 Task: Start a Sprint called Sprint0000000261 in Scrum Project Project0000000087 in Jira. Start a Sprint called Sprint0000000262 in Scrum Project Project0000000088 in Jira. Start a Sprint called Sprint0000000263 in Scrum Project Project0000000088 in Jira. Start a Sprint called Sprint0000000264 in Scrum Project Project0000000088 in Jira. Create a Scrum Project Project0000000089 in Jira
Action: Mouse moved to (109, 218)
Screenshot: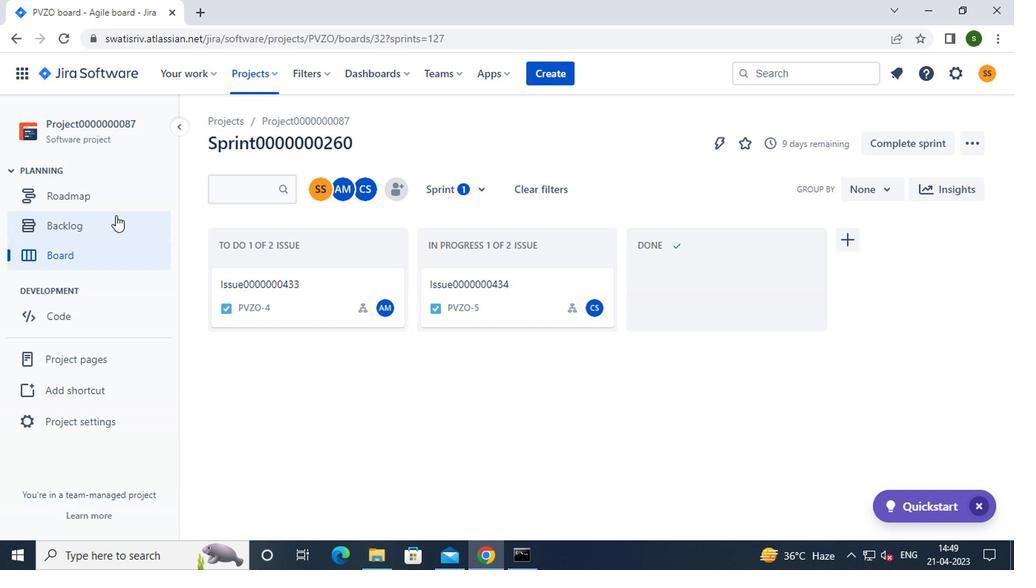 
Action: Mouse pressed left at (109, 218)
Screenshot: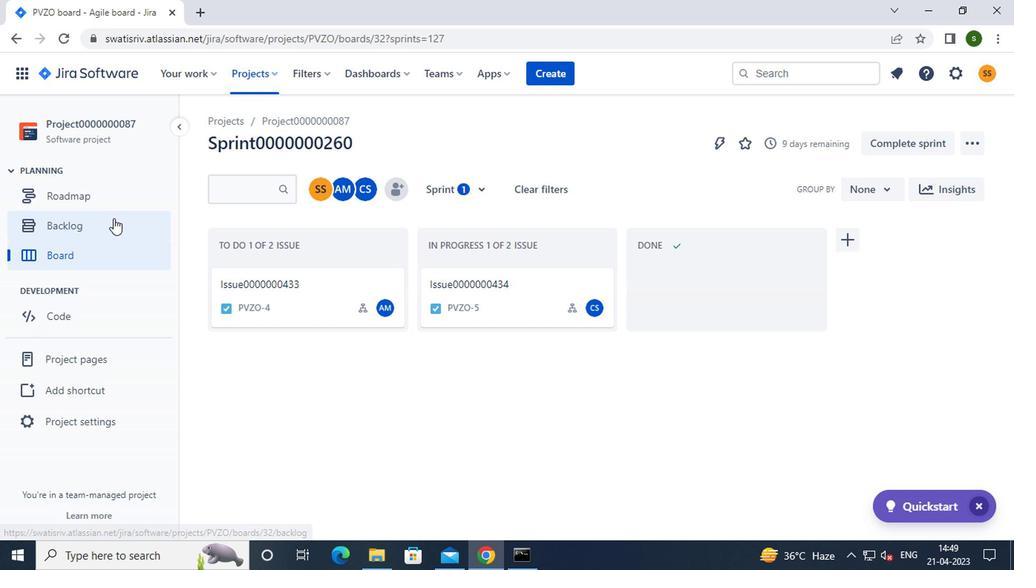 
Action: Mouse moved to (550, 339)
Screenshot: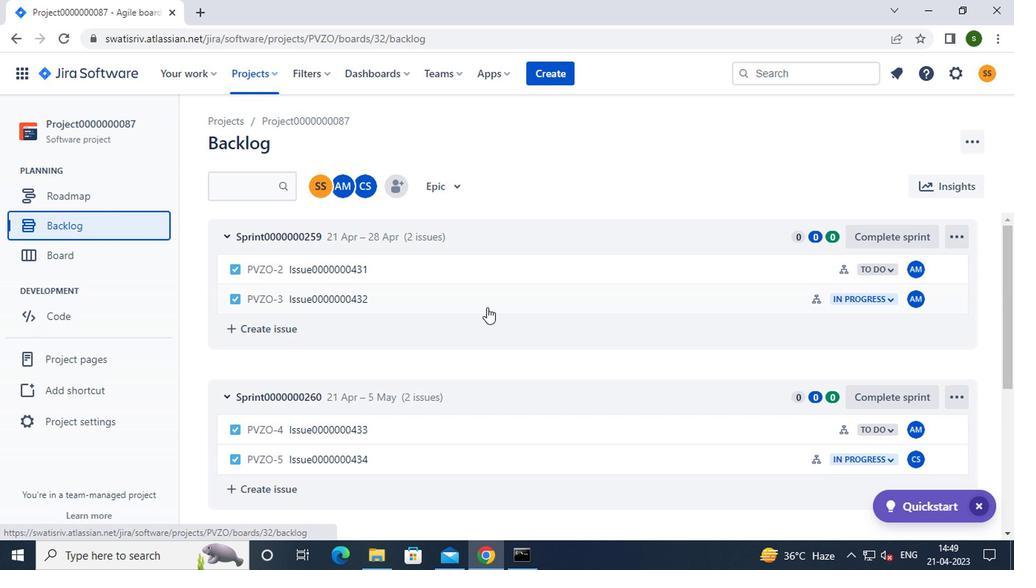 
Action: Mouse scrolled (550, 338) with delta (0, 0)
Screenshot: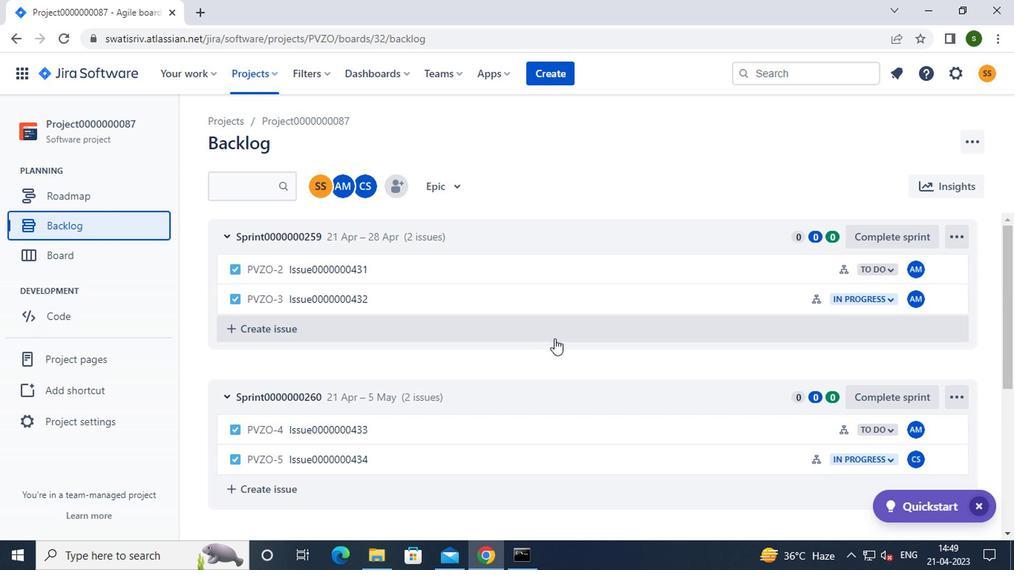 
Action: Mouse scrolled (550, 338) with delta (0, 0)
Screenshot: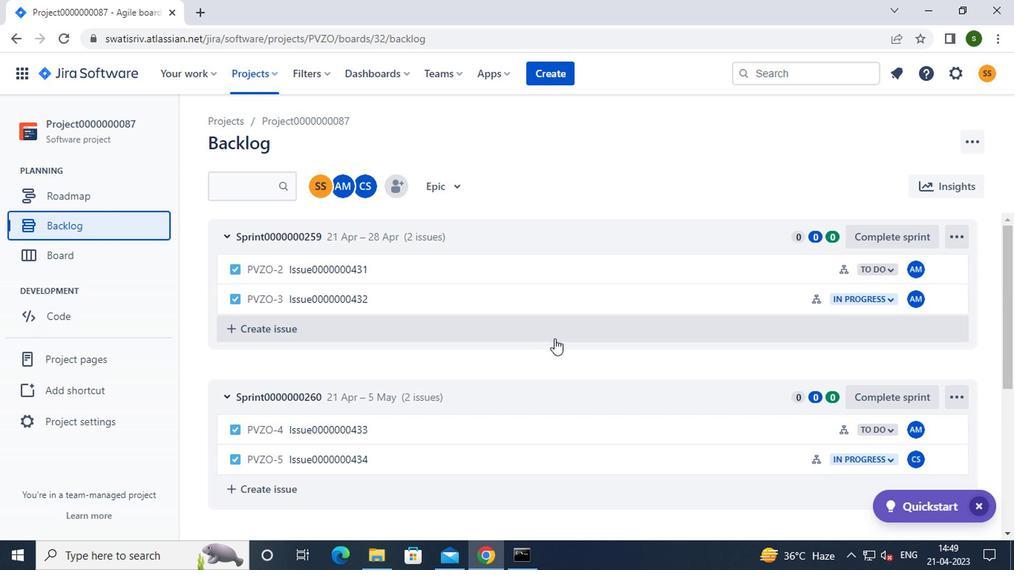 
Action: Mouse scrolled (550, 338) with delta (0, 0)
Screenshot: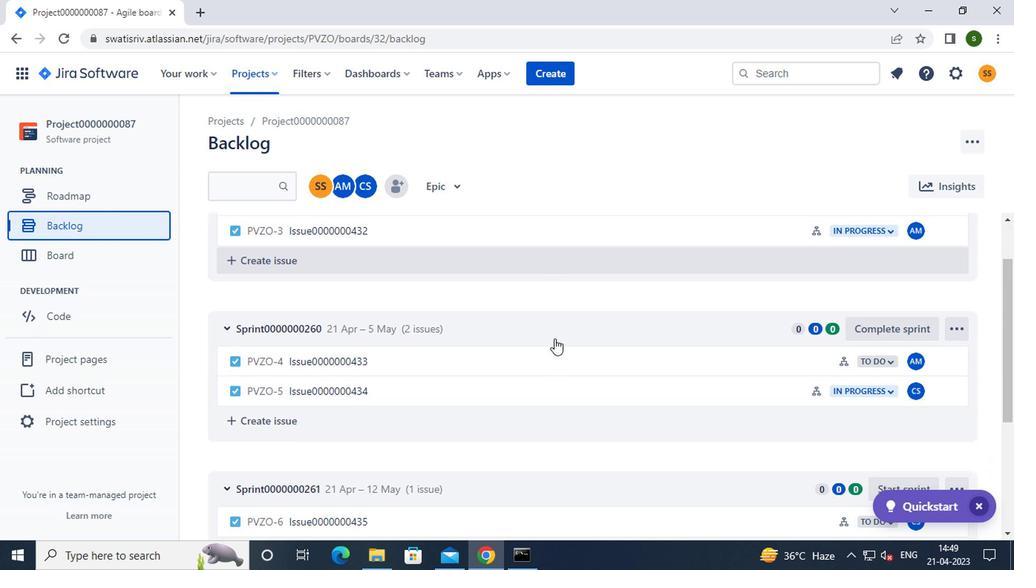 
Action: Mouse moved to (905, 339)
Screenshot: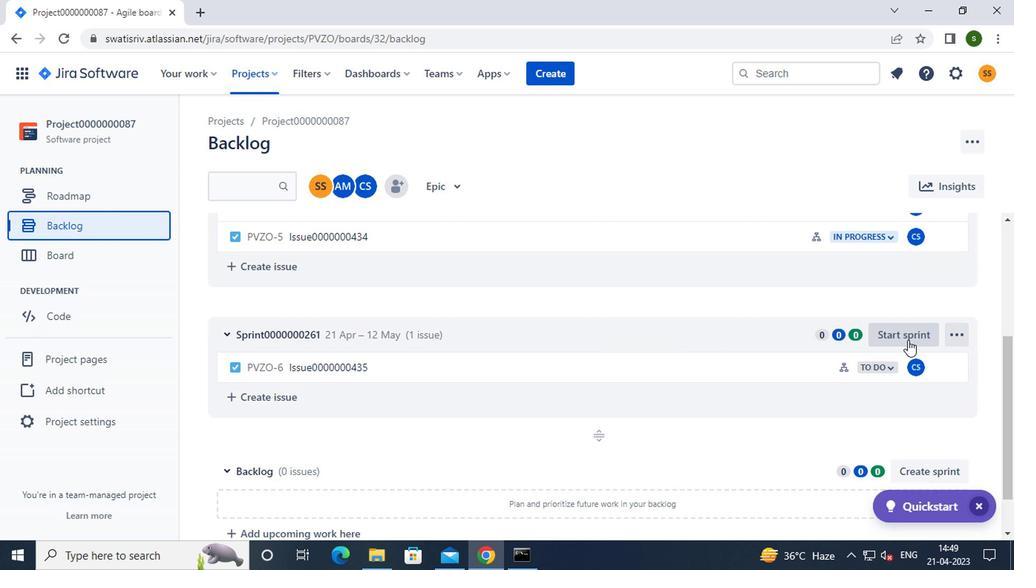 
Action: Mouse pressed left at (905, 339)
Screenshot: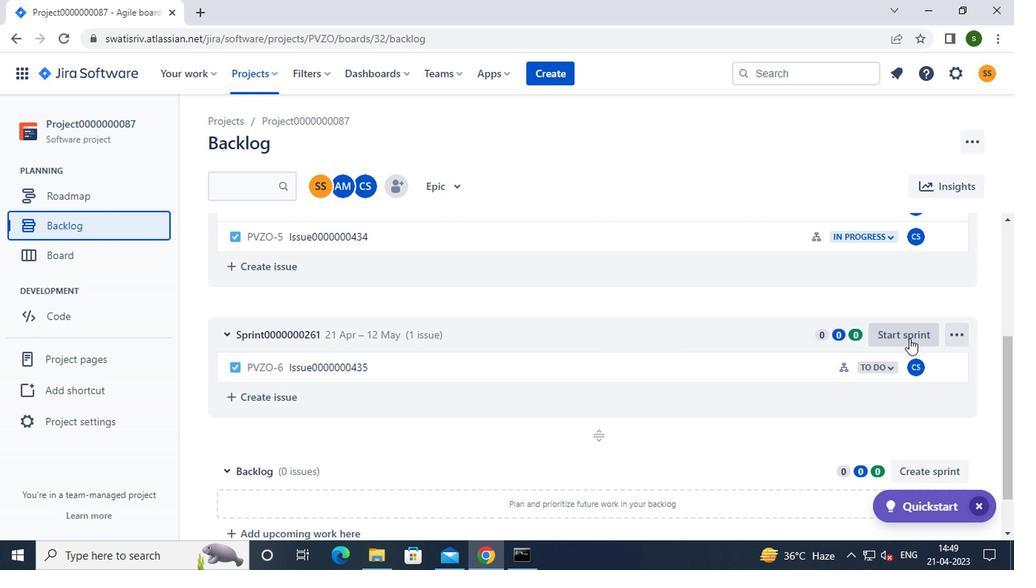 
Action: Mouse moved to (623, 400)
Screenshot: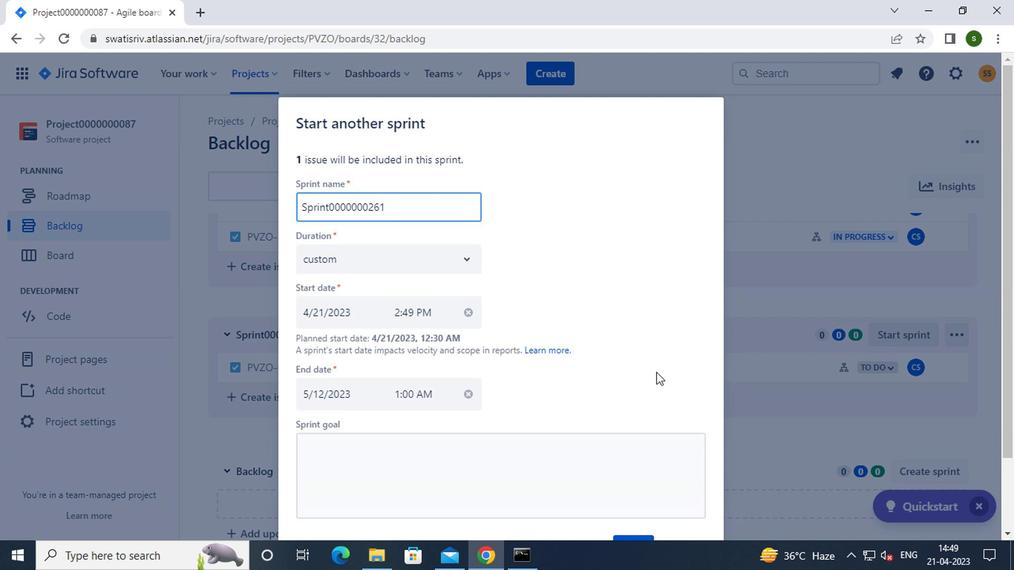 
Action: Mouse scrolled (623, 399) with delta (0, -1)
Screenshot: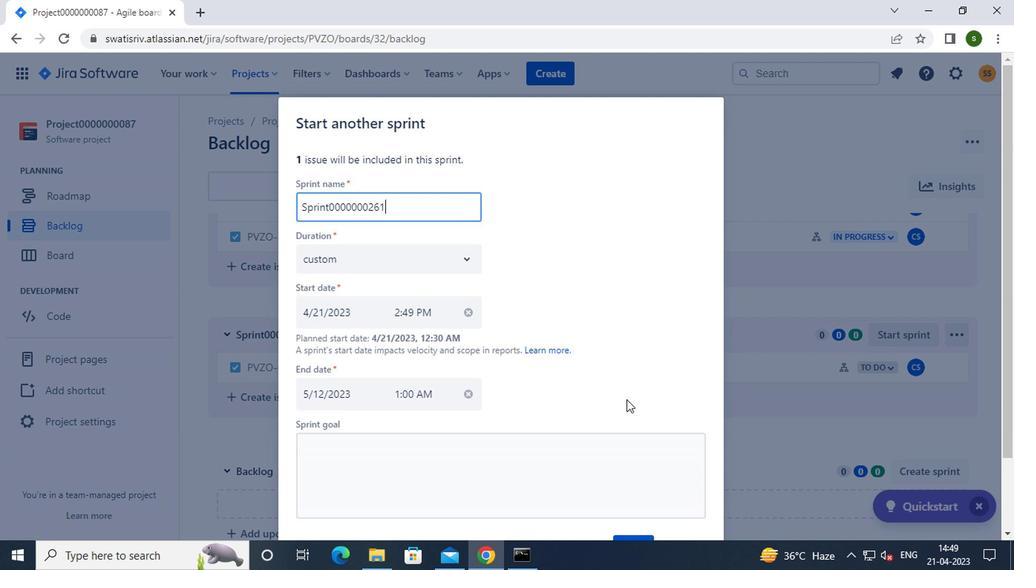 
Action: Mouse scrolled (623, 399) with delta (0, -1)
Screenshot: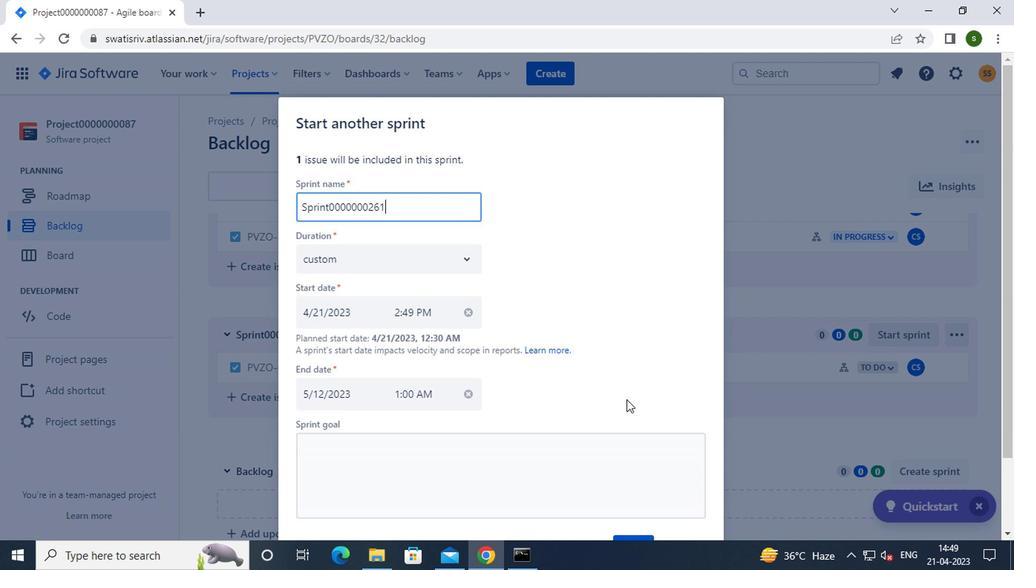 
Action: Mouse moved to (625, 457)
Screenshot: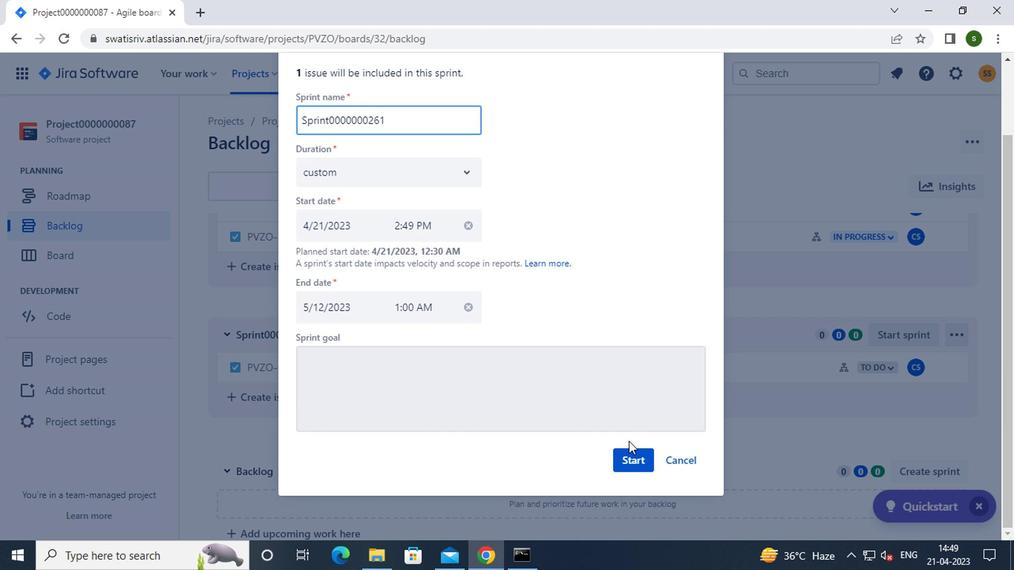 
Action: Mouse pressed left at (625, 457)
Screenshot: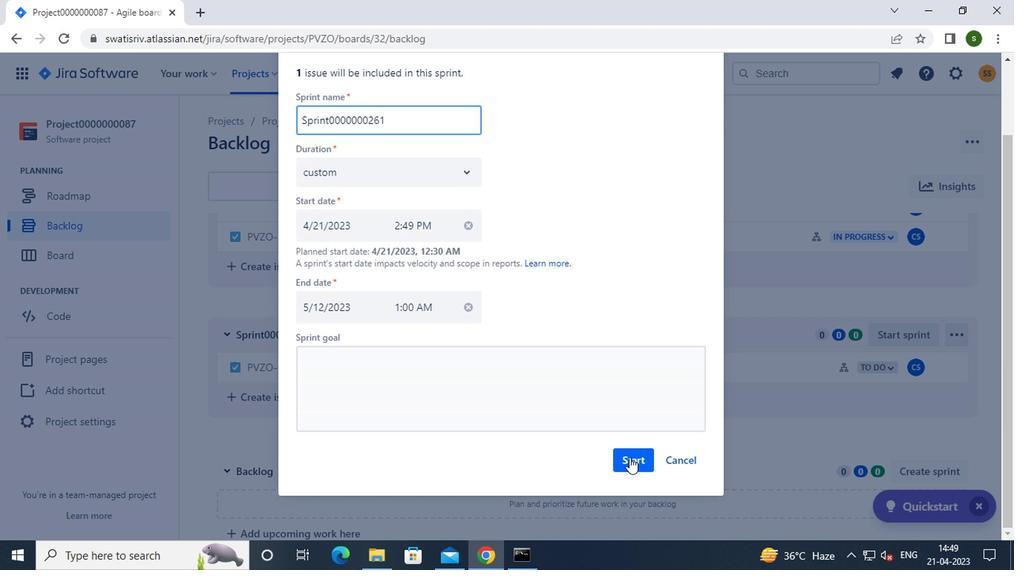 
Action: Mouse moved to (256, 79)
Screenshot: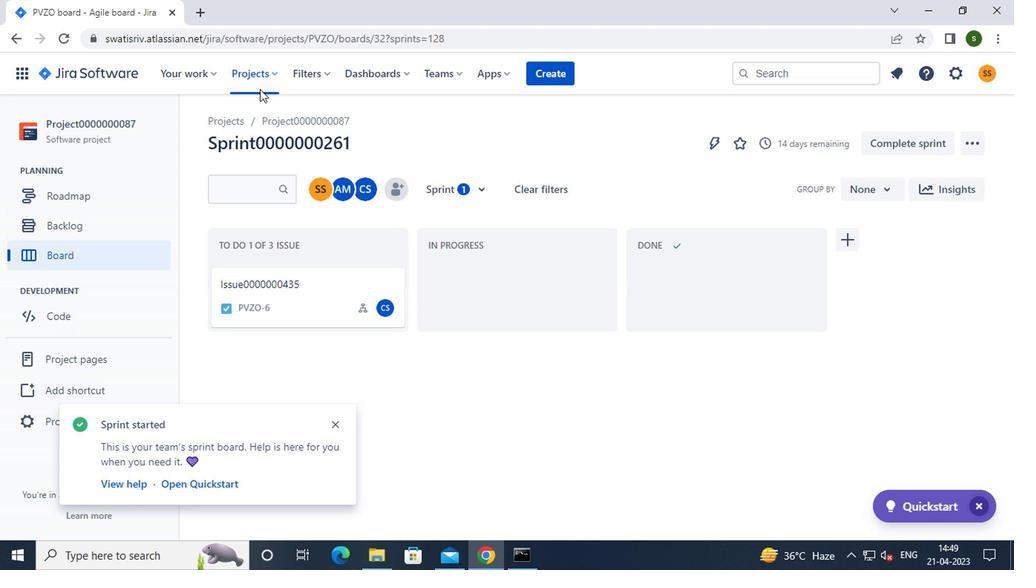 
Action: Mouse pressed left at (256, 79)
Screenshot: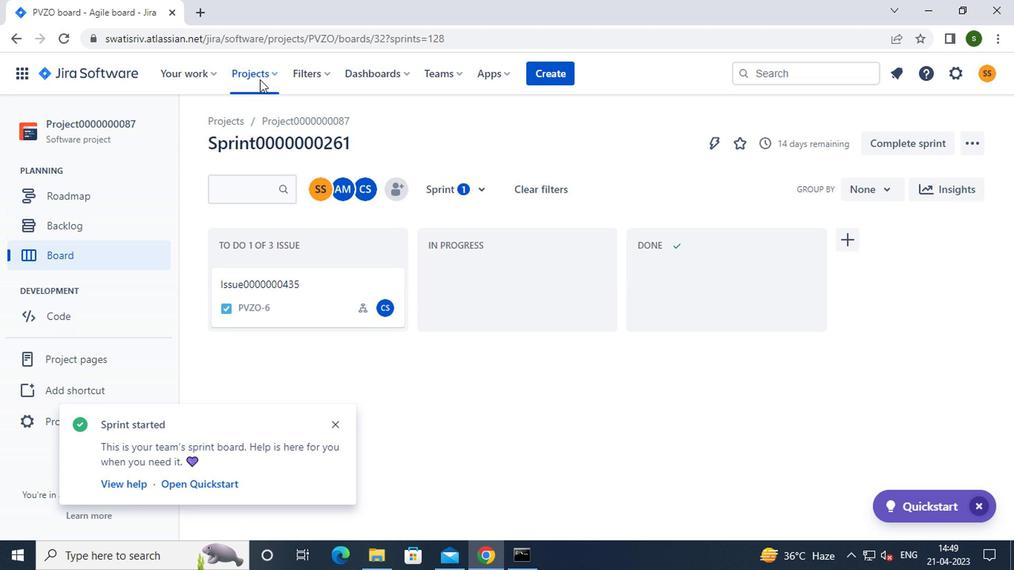 
Action: Mouse moved to (324, 183)
Screenshot: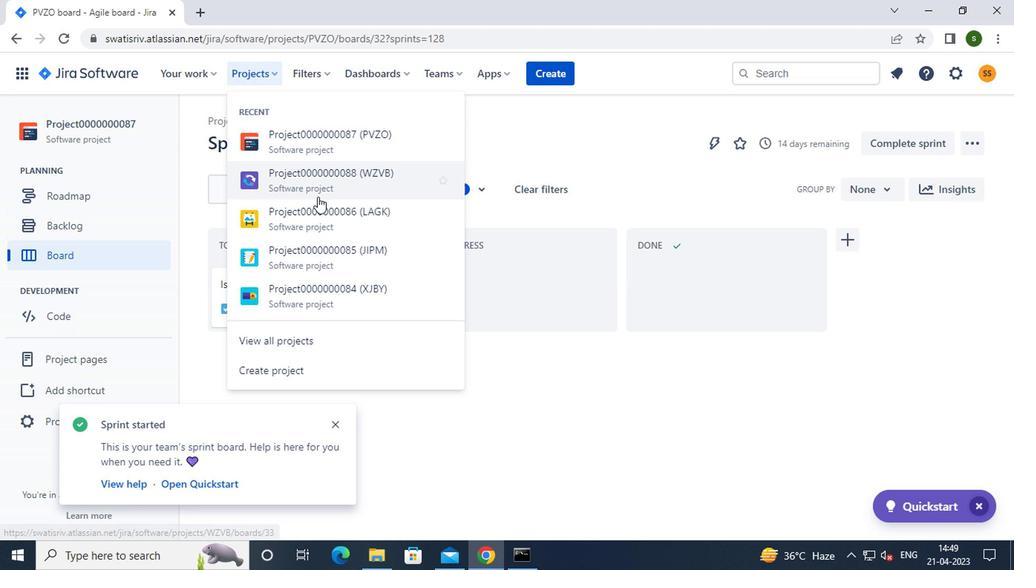 
Action: Mouse pressed left at (324, 183)
Screenshot: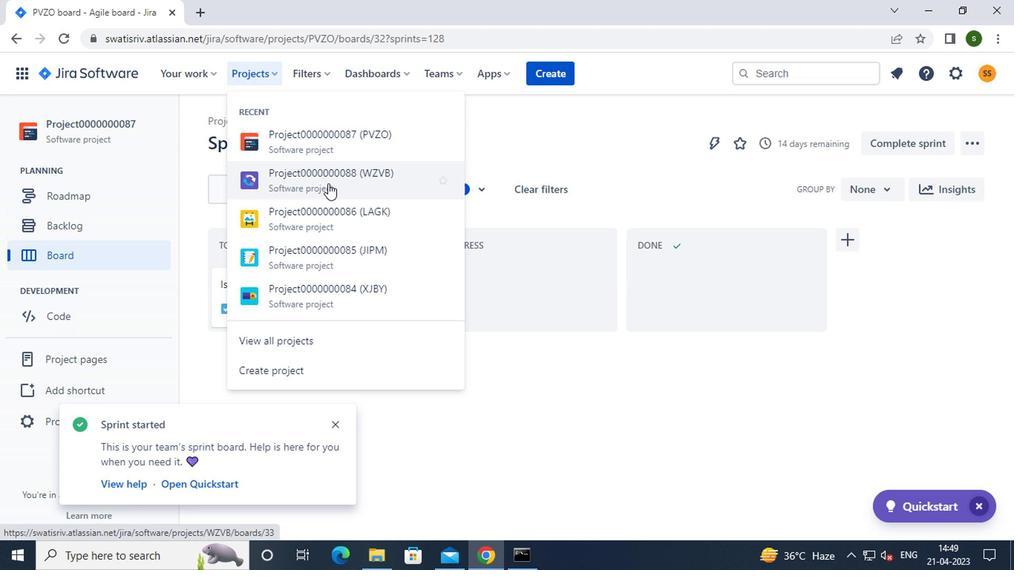 
Action: Mouse moved to (109, 226)
Screenshot: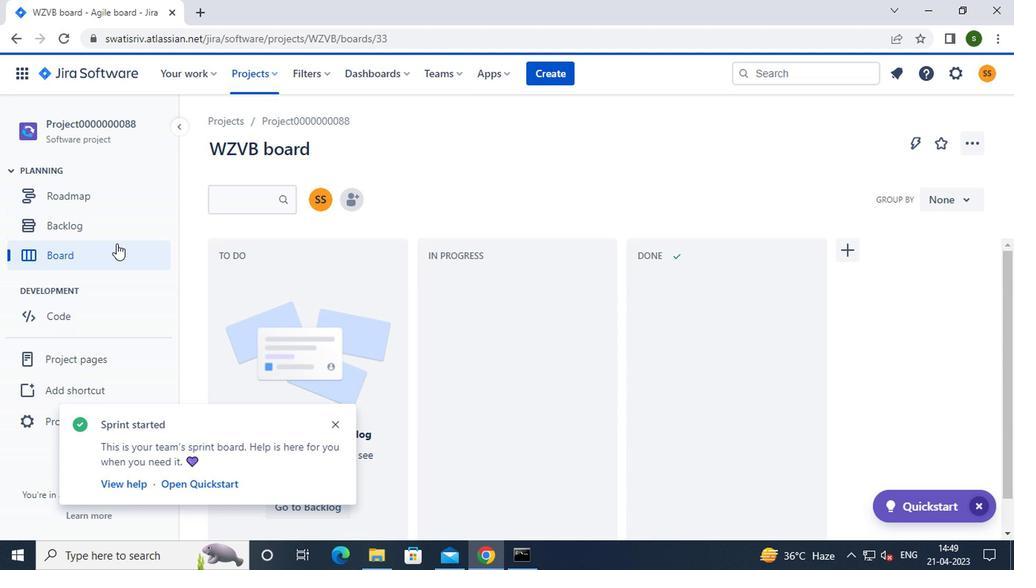 
Action: Mouse pressed left at (109, 226)
Screenshot: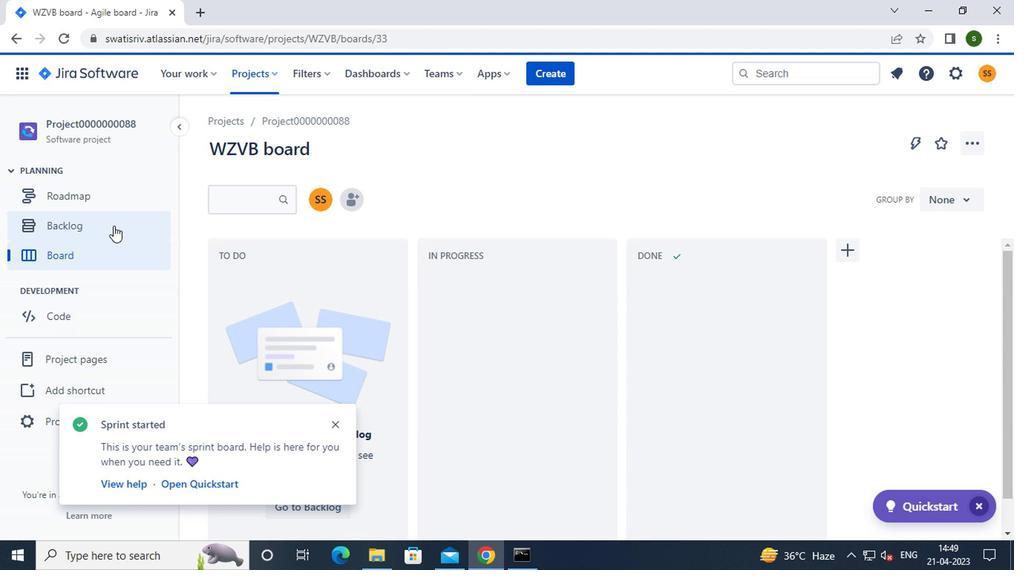 
Action: Mouse moved to (898, 235)
Screenshot: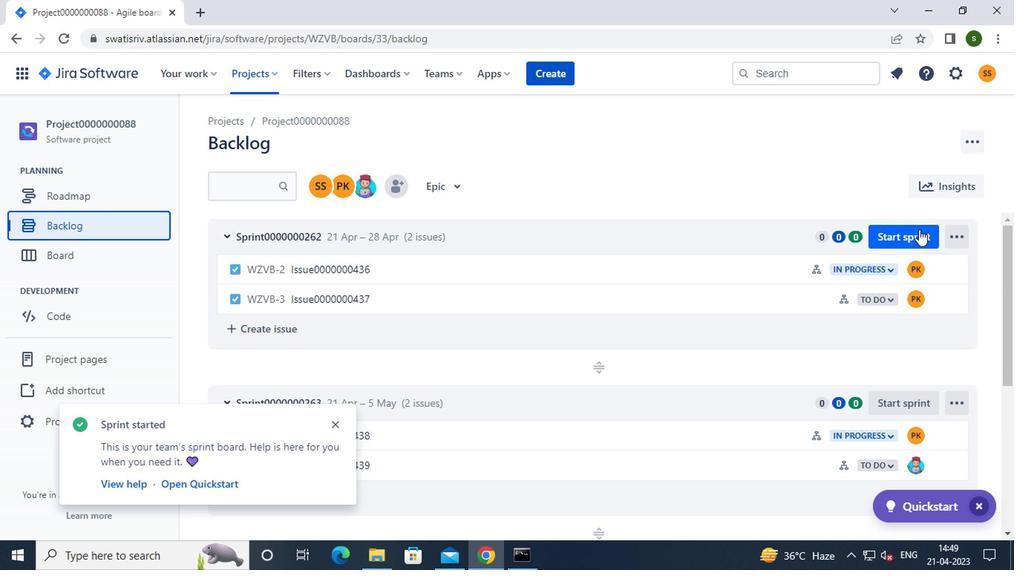 
Action: Mouse pressed left at (898, 235)
Screenshot: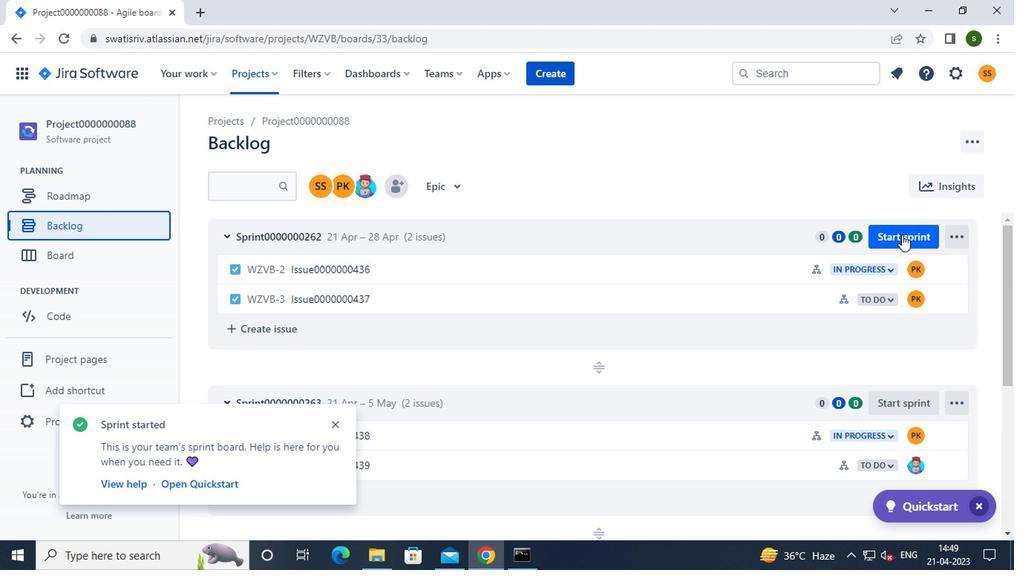 
Action: Mouse moved to (552, 350)
Screenshot: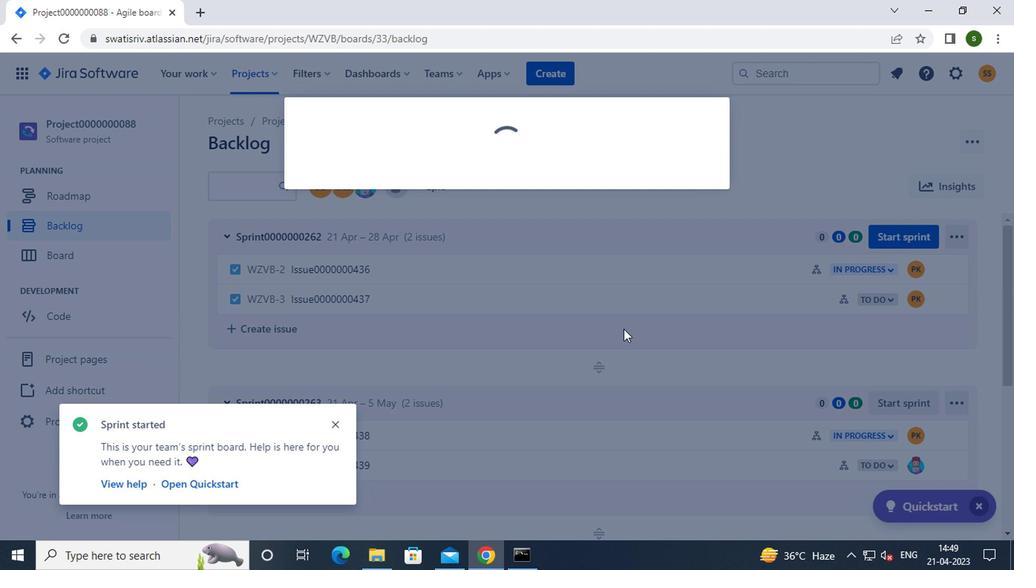 
Action: Mouse scrolled (552, 349) with delta (0, 0)
Screenshot: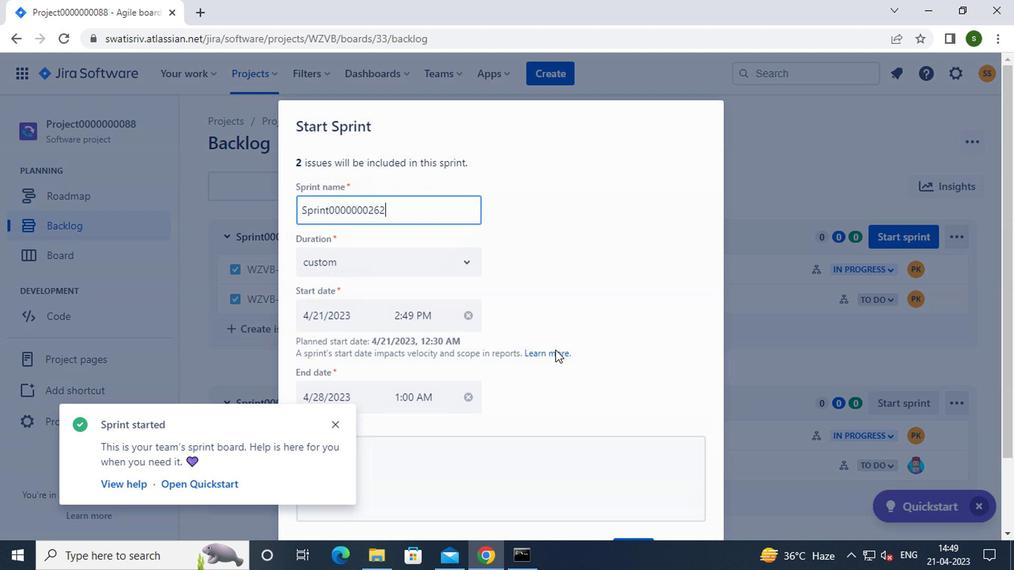 
Action: Mouse scrolled (552, 349) with delta (0, 0)
Screenshot: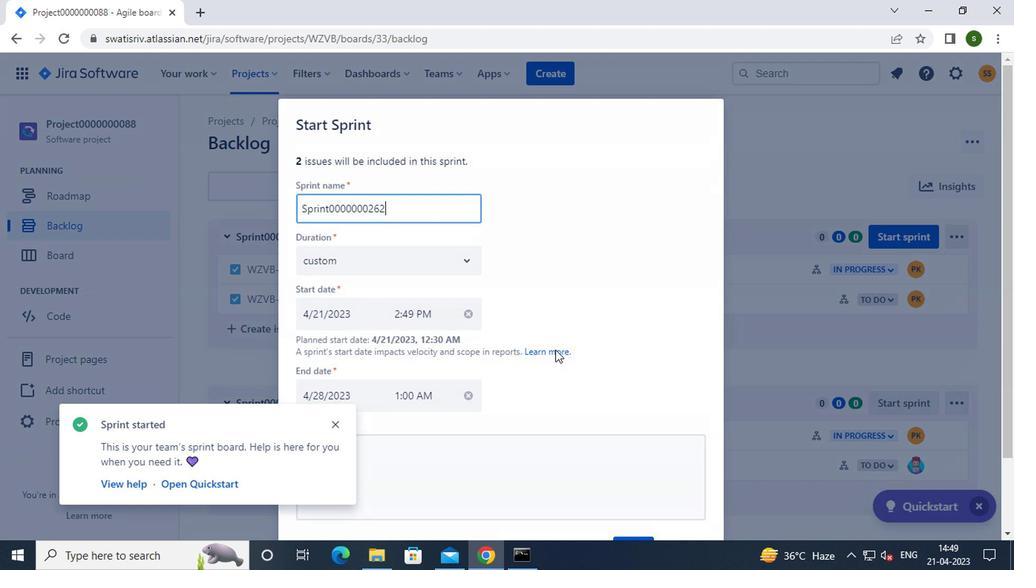 
Action: Mouse scrolled (552, 349) with delta (0, 0)
Screenshot: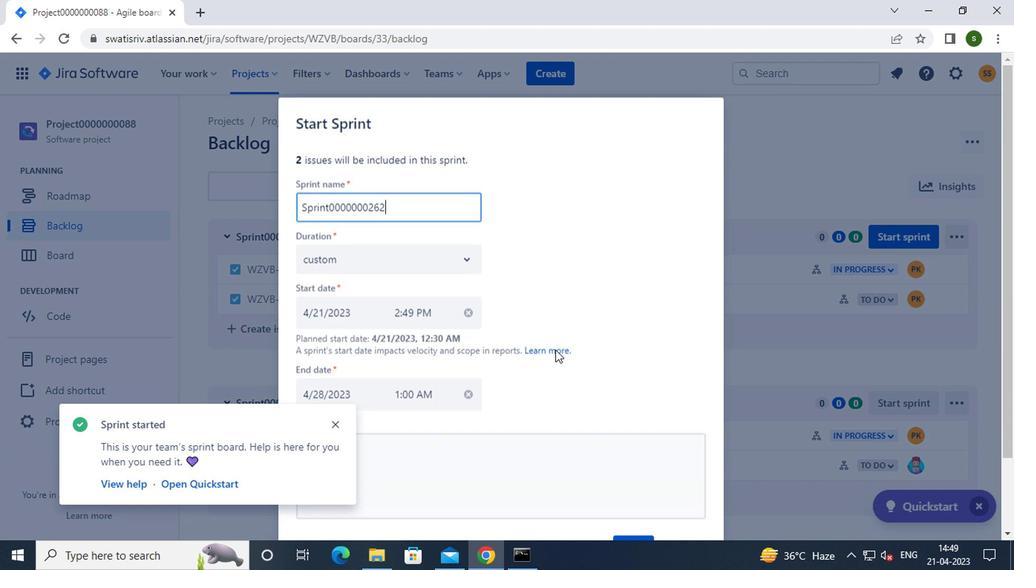 
Action: Mouse scrolled (552, 349) with delta (0, 0)
Screenshot: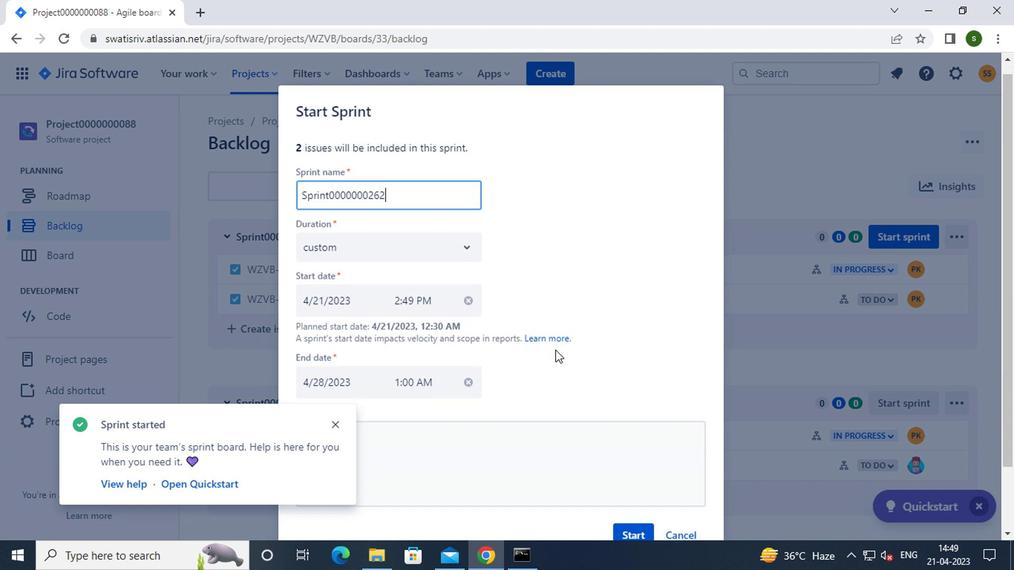
Action: Mouse moved to (623, 463)
Screenshot: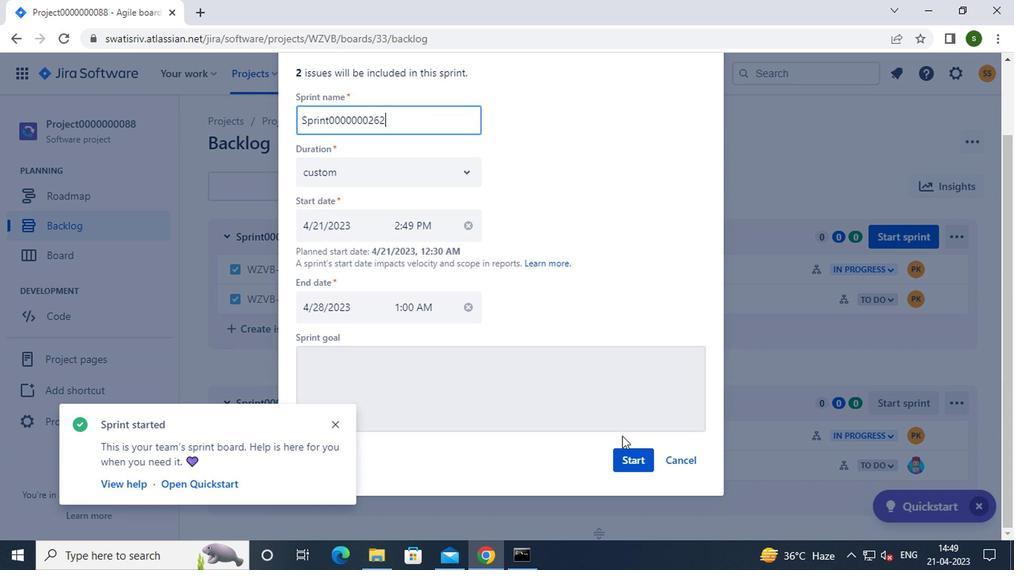 
Action: Mouse pressed left at (623, 463)
Screenshot: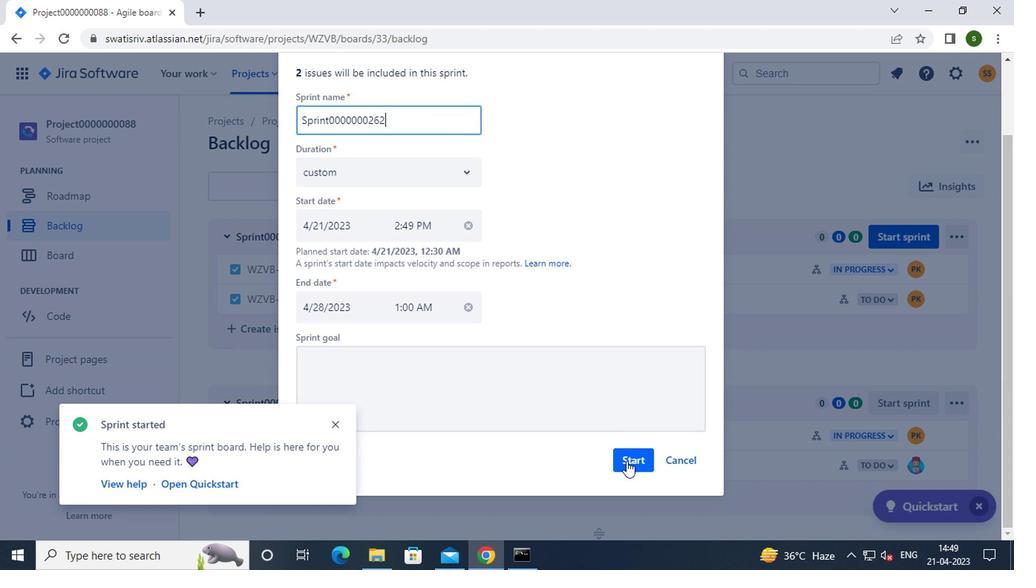 
Action: Mouse moved to (66, 225)
Screenshot: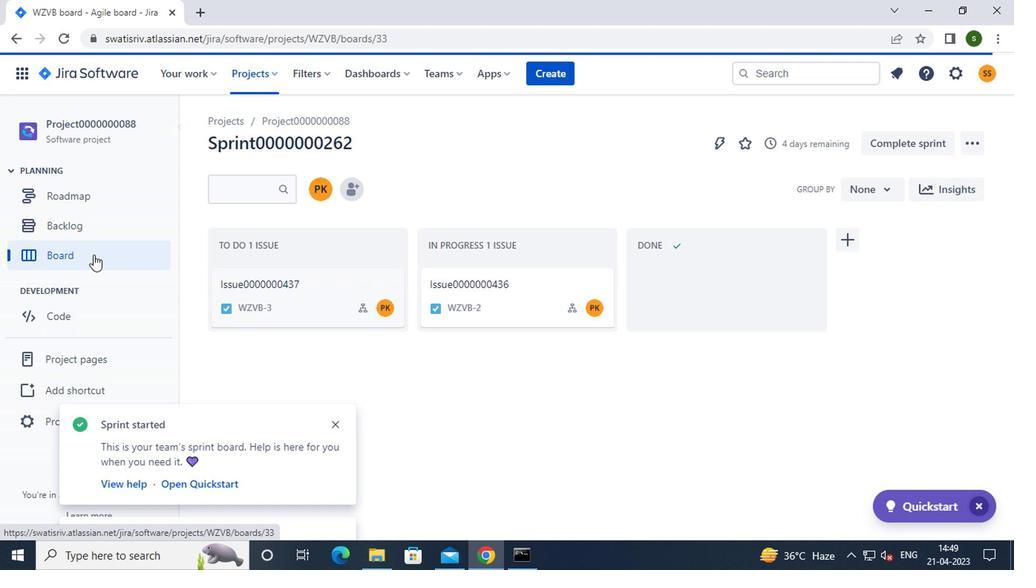 
Action: Mouse pressed left at (66, 225)
Screenshot: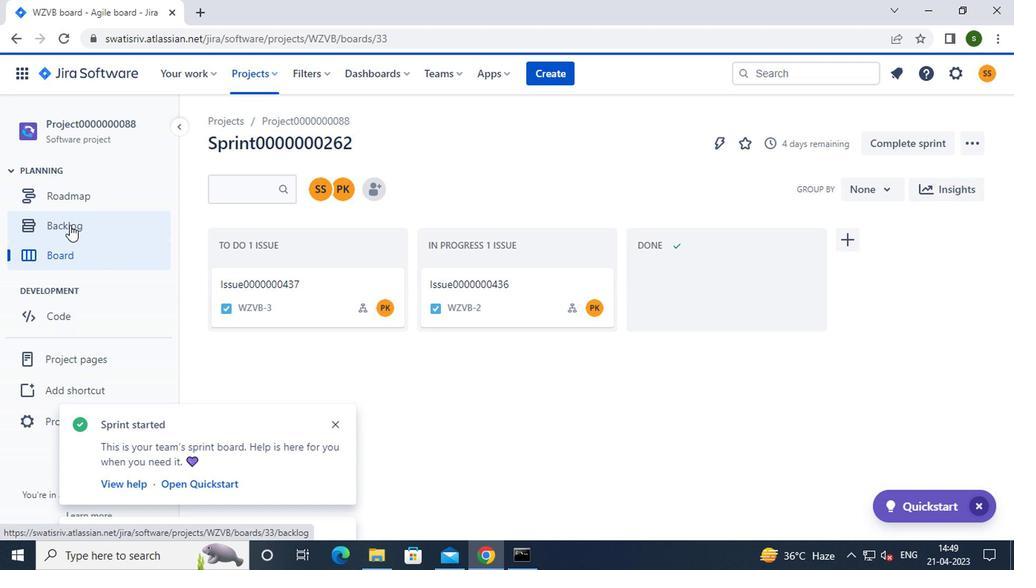 
Action: Mouse moved to (594, 298)
Screenshot: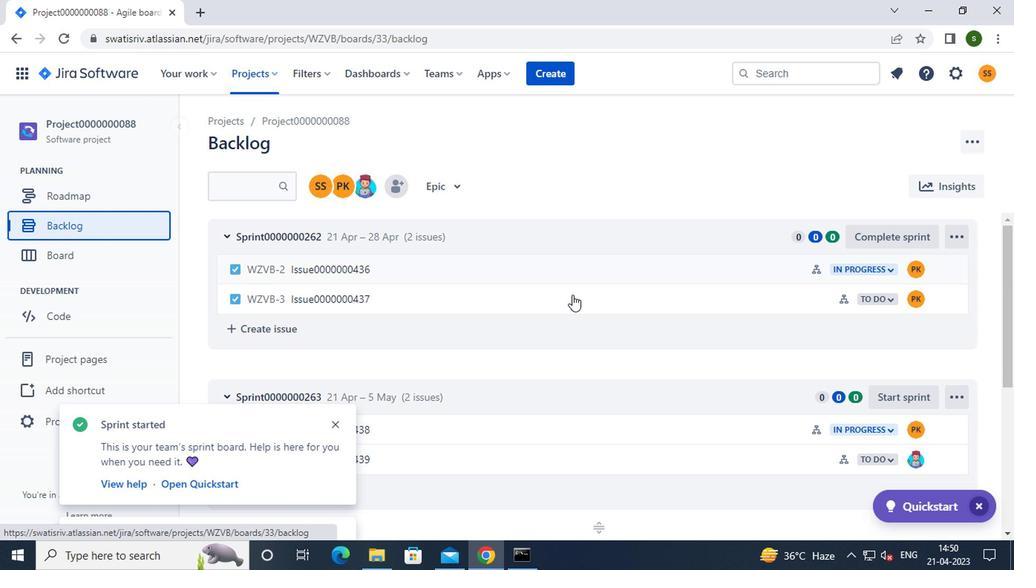 
Action: Mouse scrolled (594, 297) with delta (0, -1)
Screenshot: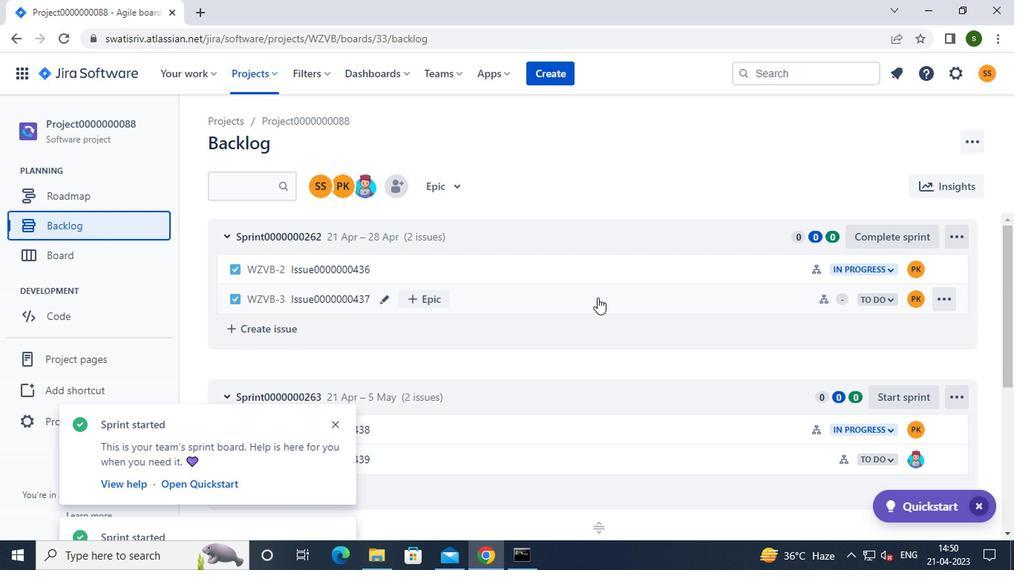 
Action: Mouse moved to (880, 322)
Screenshot: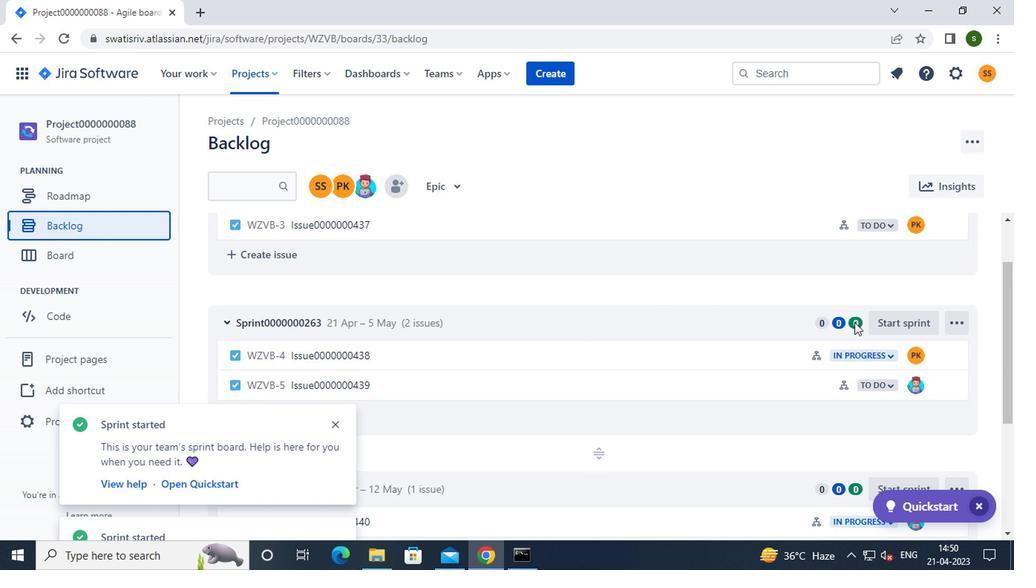 
Action: Mouse pressed left at (880, 322)
Screenshot: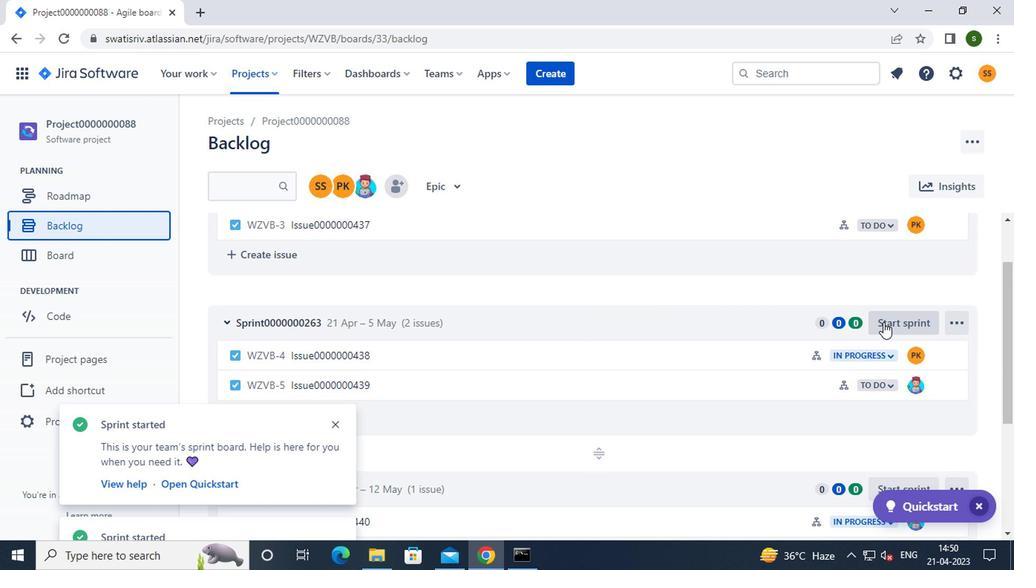 
Action: Mouse moved to (572, 393)
Screenshot: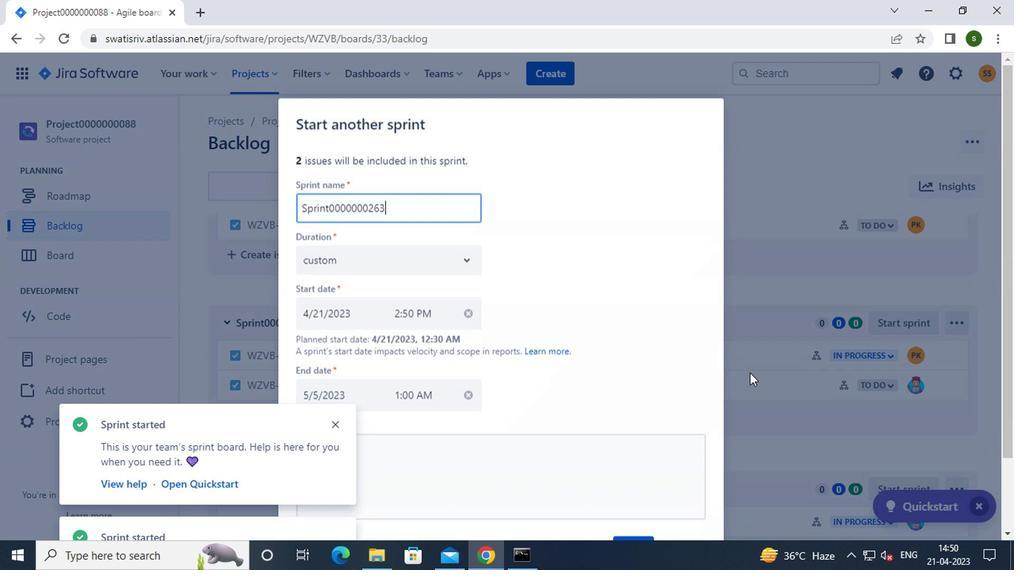 
Action: Mouse scrolled (572, 393) with delta (0, 0)
Screenshot: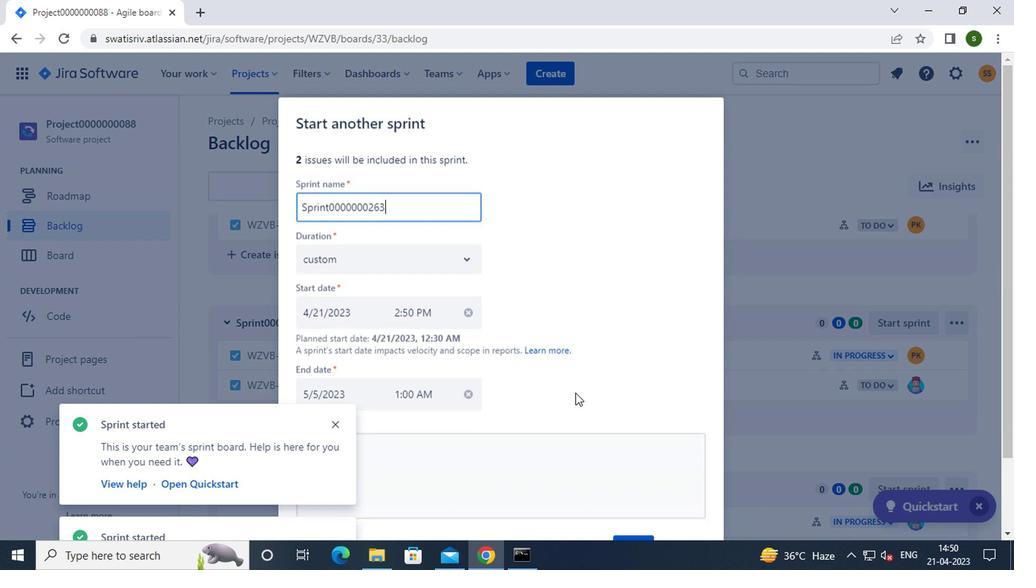 
Action: Mouse scrolled (572, 393) with delta (0, 0)
Screenshot: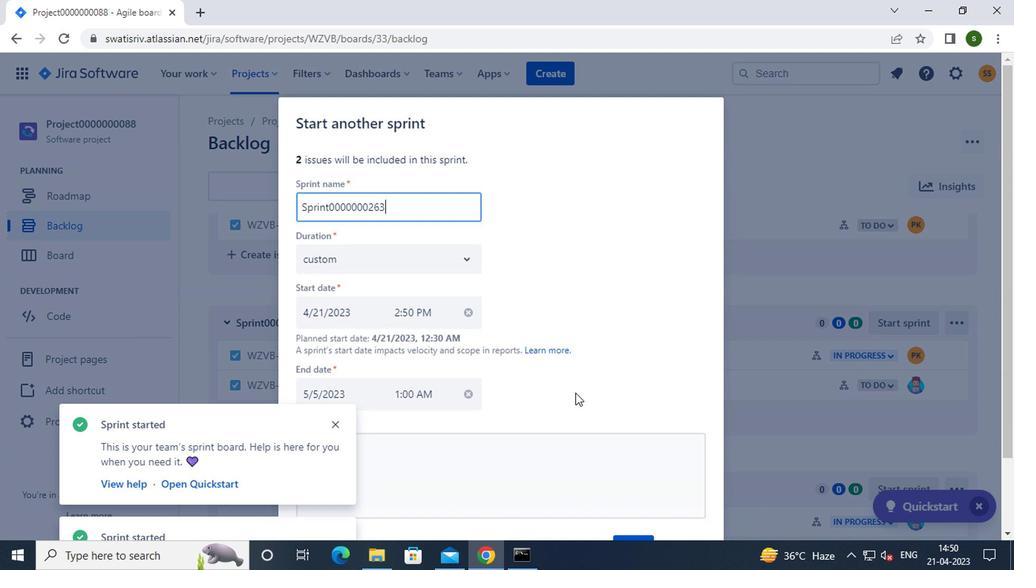 
Action: Mouse moved to (620, 452)
Screenshot: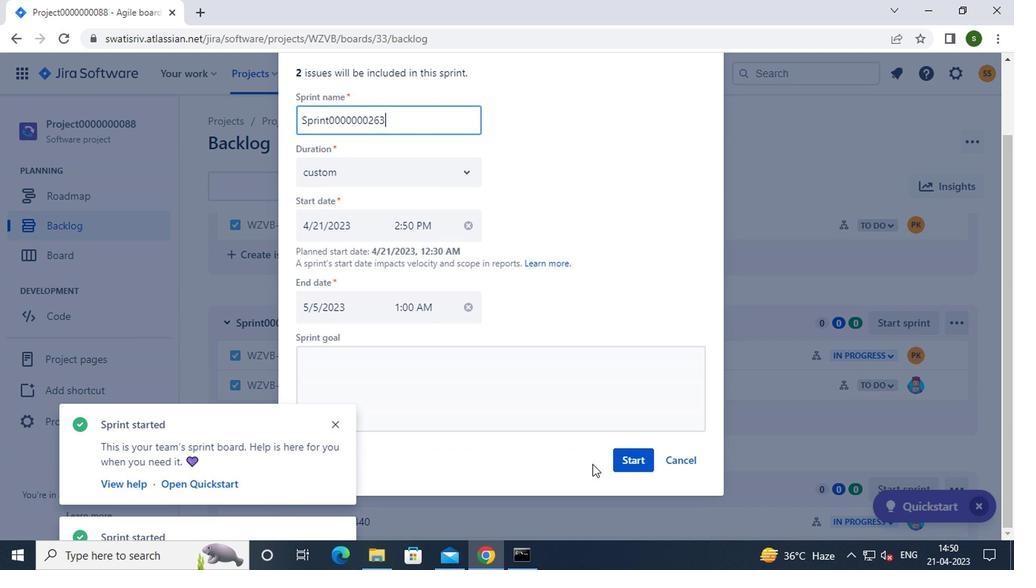 
Action: Mouse pressed left at (620, 452)
Screenshot: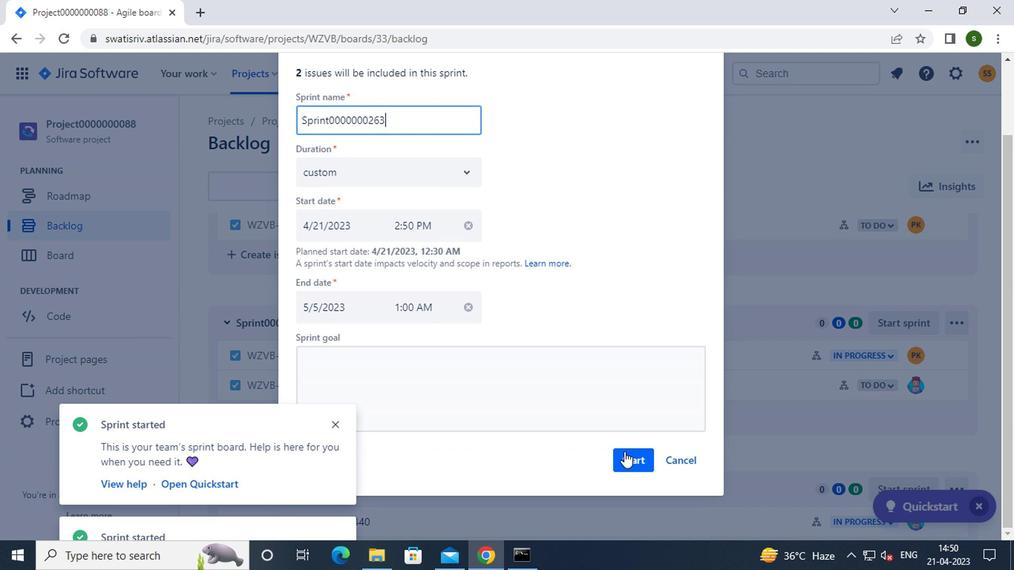 
Action: Mouse moved to (82, 230)
Screenshot: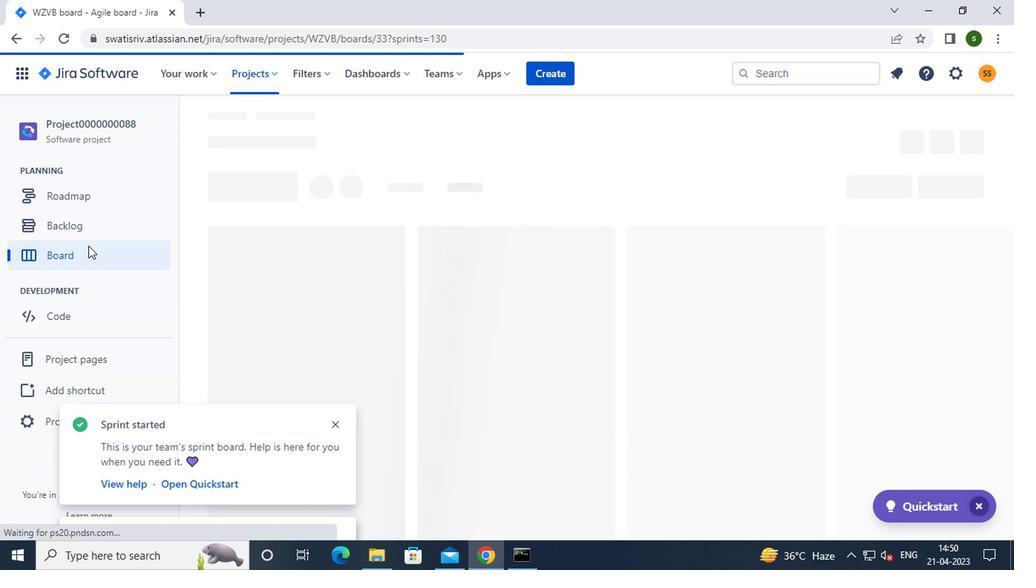 
Action: Mouse pressed left at (82, 230)
Screenshot: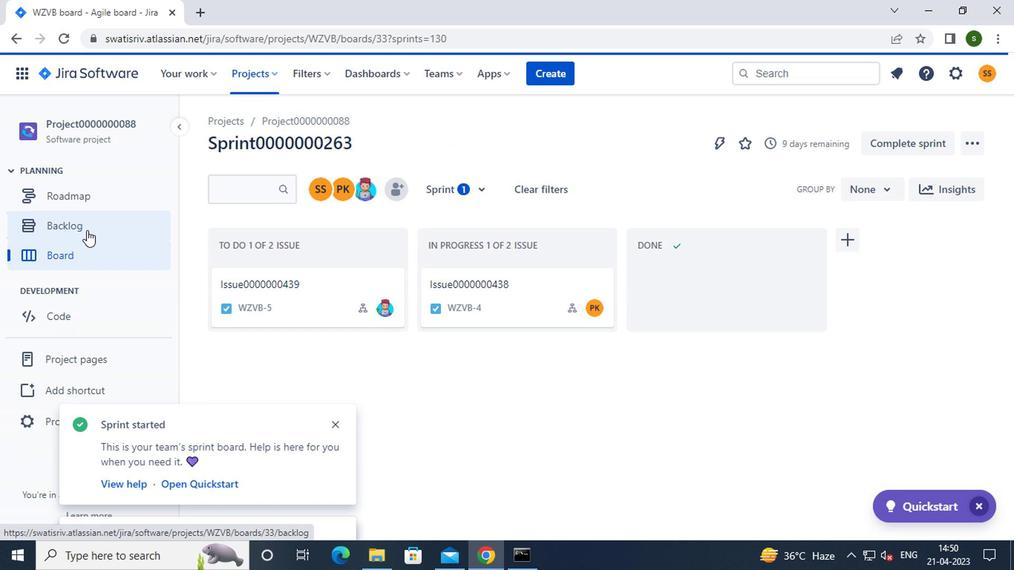 
Action: Mouse moved to (632, 307)
Screenshot: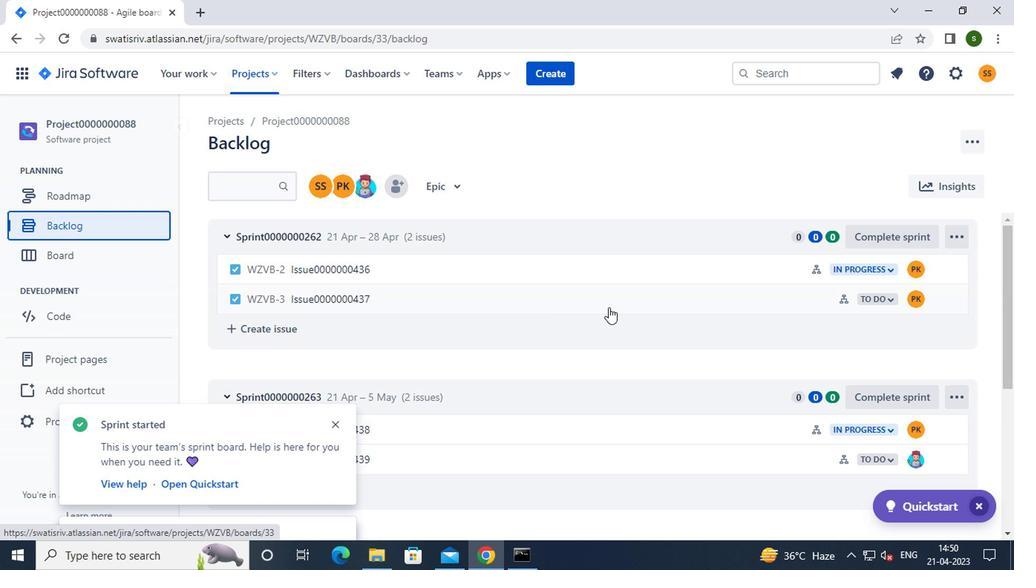 
Action: Mouse scrolled (632, 307) with delta (0, 0)
Screenshot: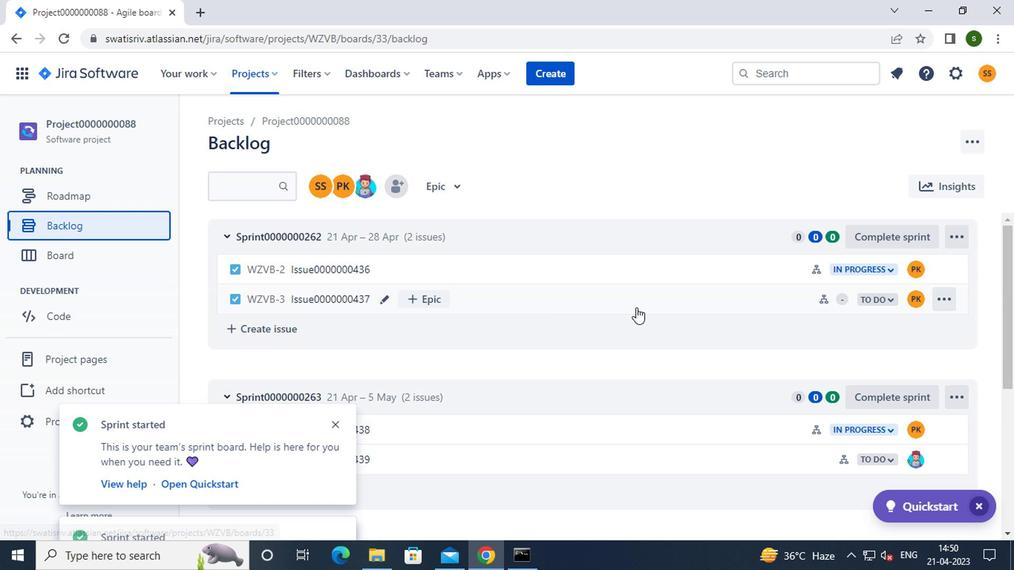 
Action: Mouse scrolled (632, 307) with delta (0, 0)
Screenshot: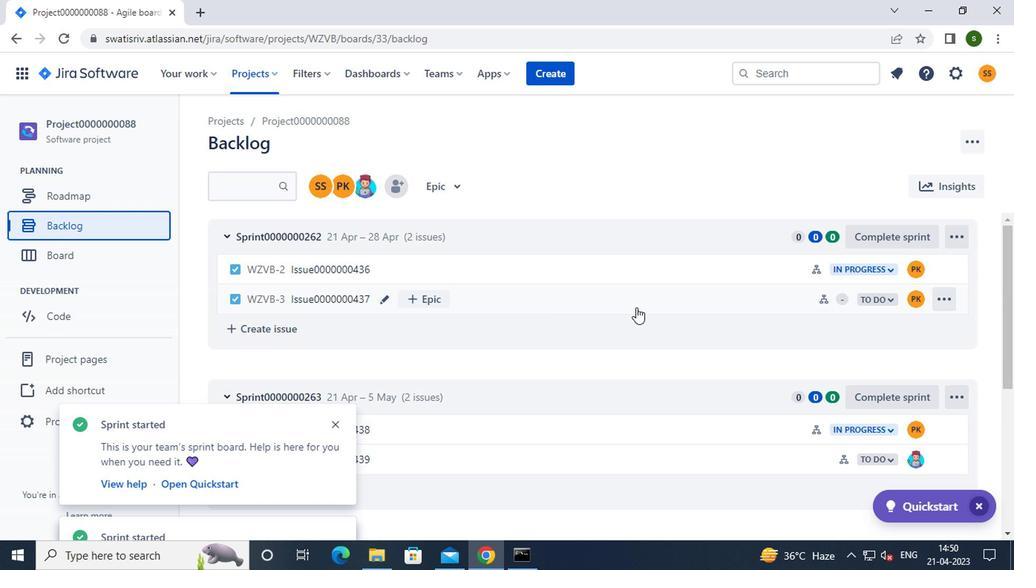 
Action: Mouse scrolled (632, 307) with delta (0, 0)
Screenshot: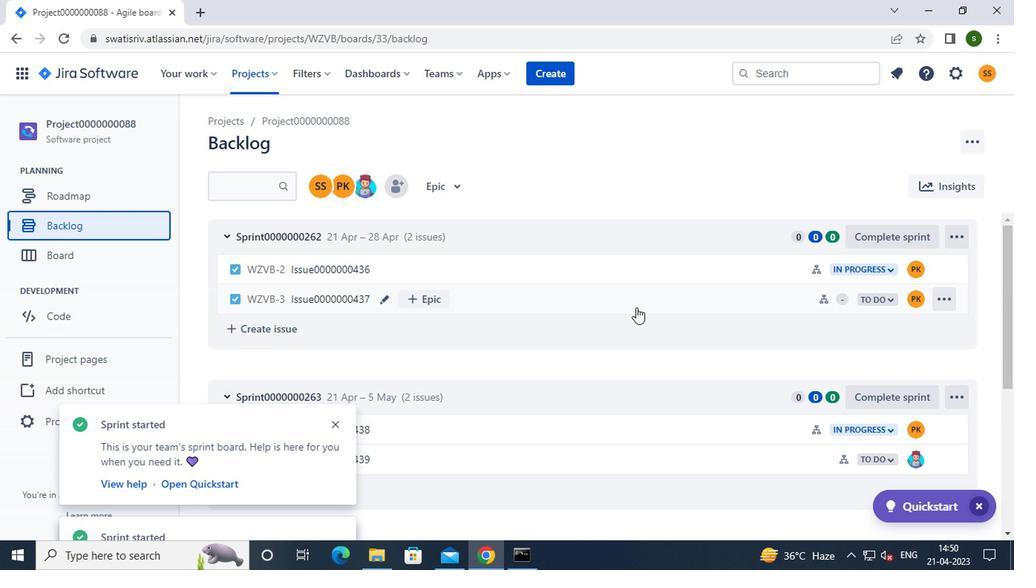 
Action: Mouse moved to (900, 337)
Screenshot: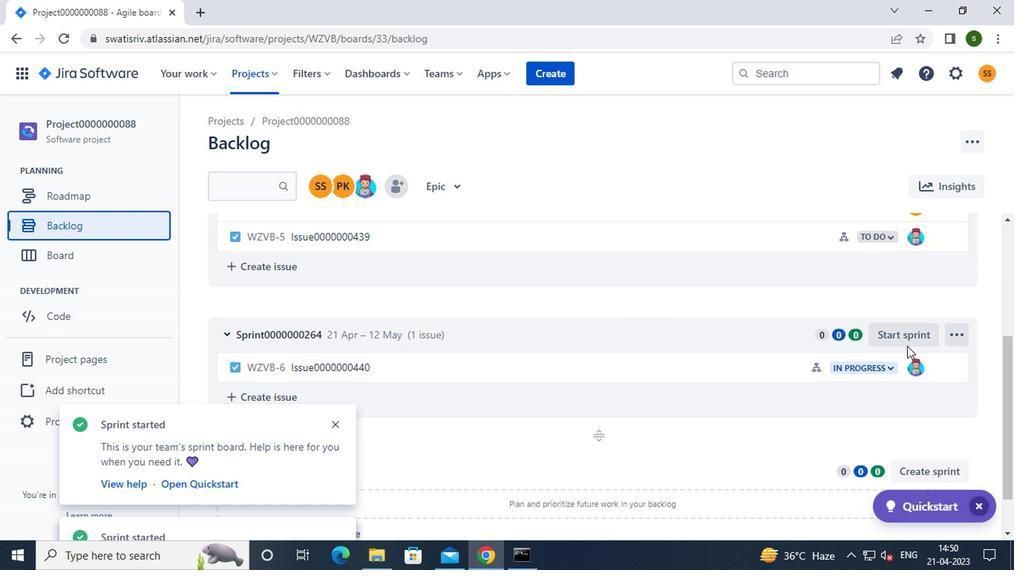 
Action: Mouse pressed left at (900, 337)
Screenshot: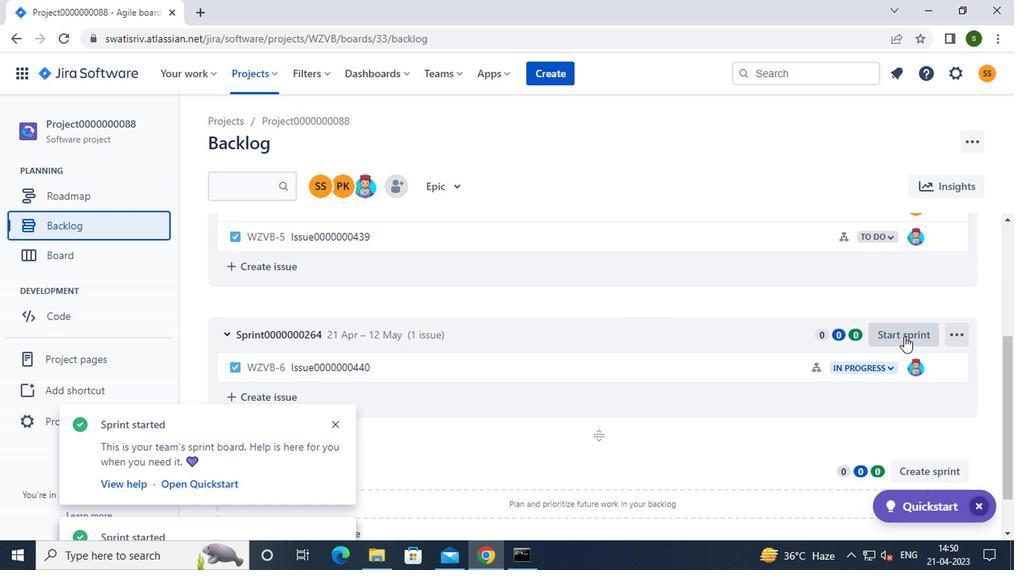 
Action: Mouse moved to (598, 340)
Screenshot: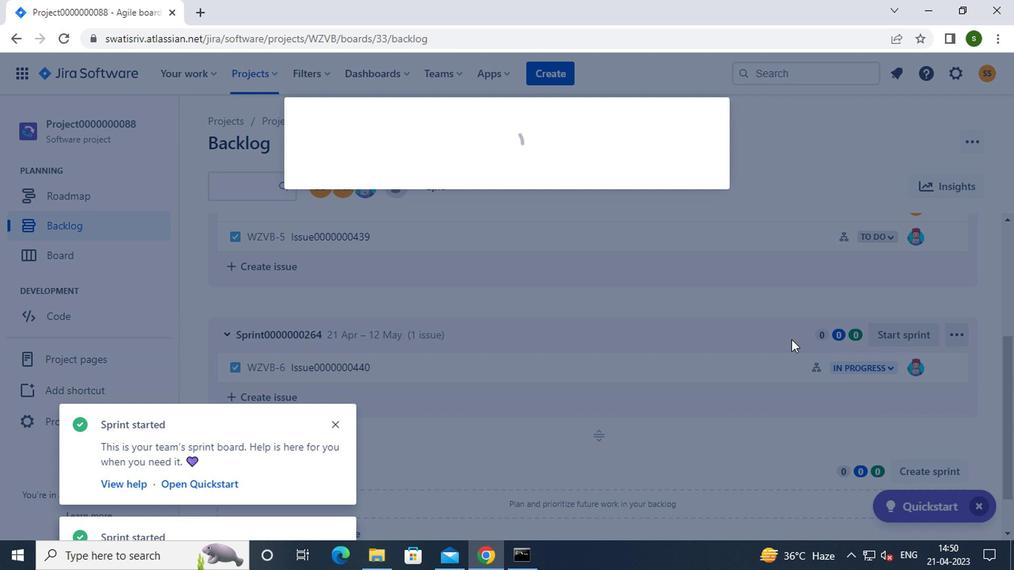 
Action: Mouse scrolled (598, 339) with delta (0, -1)
Screenshot: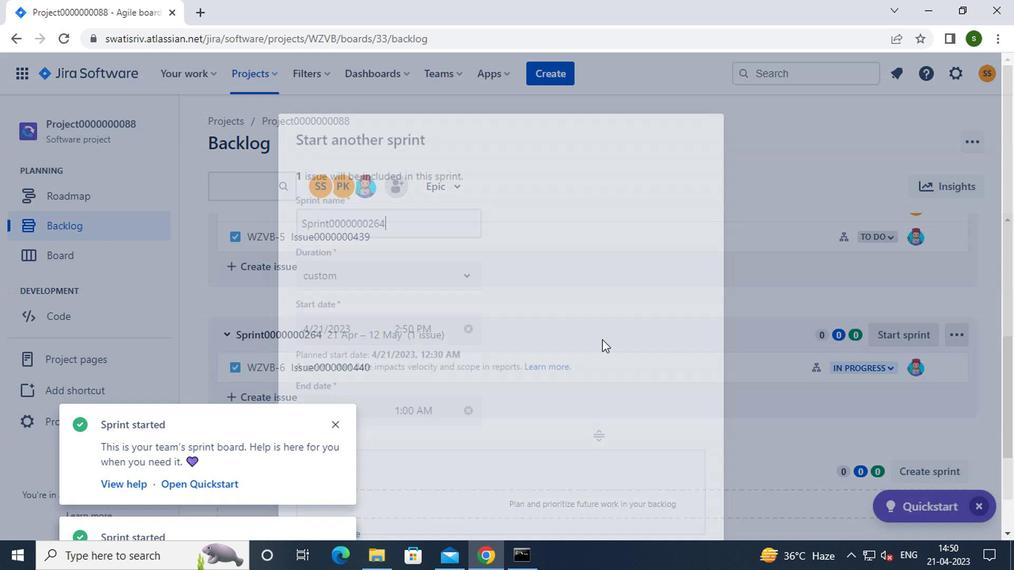 
Action: Mouse scrolled (598, 339) with delta (0, -1)
Screenshot: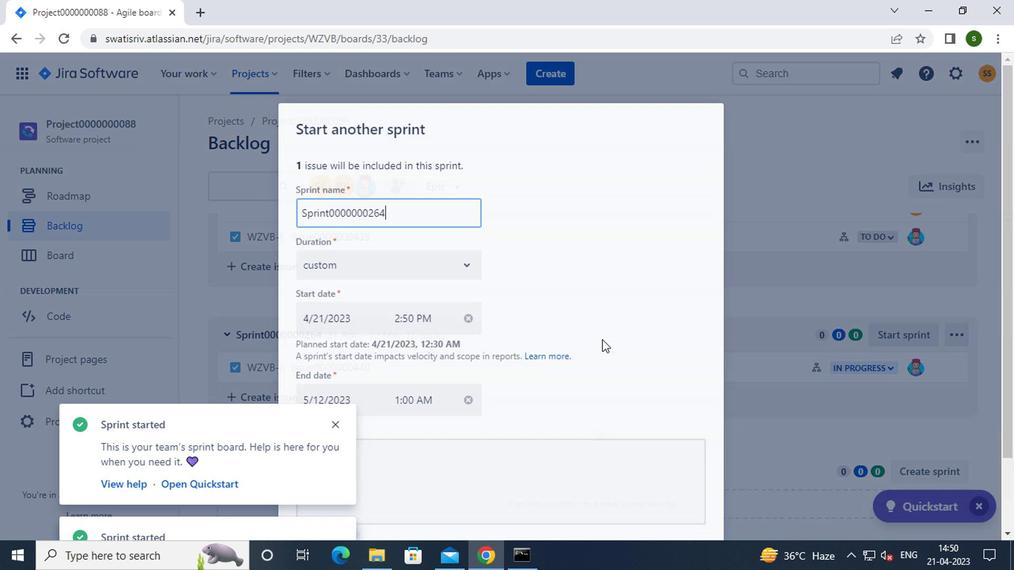 
Action: Mouse scrolled (598, 339) with delta (0, -1)
Screenshot: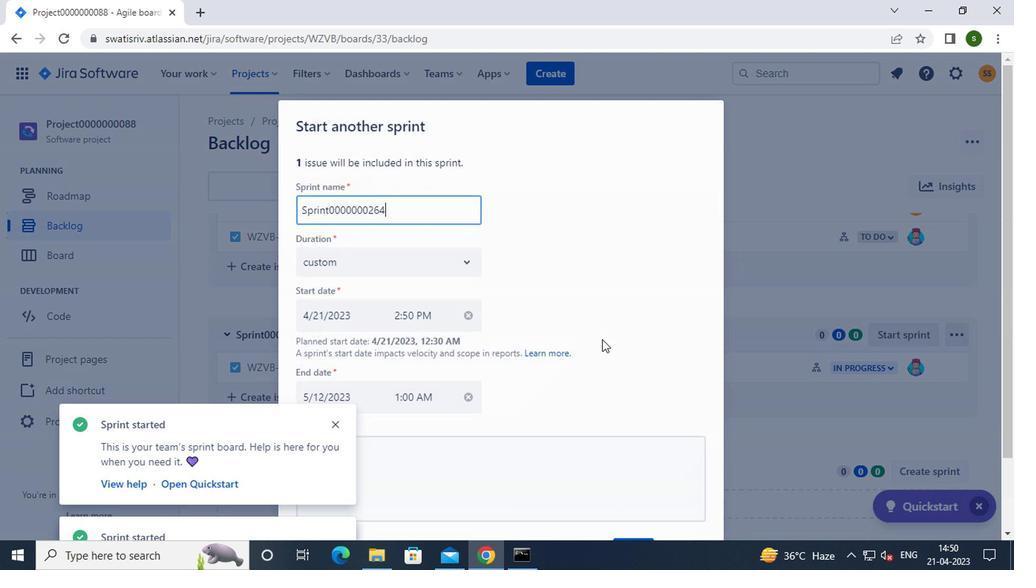 
Action: Mouse moved to (631, 453)
Screenshot: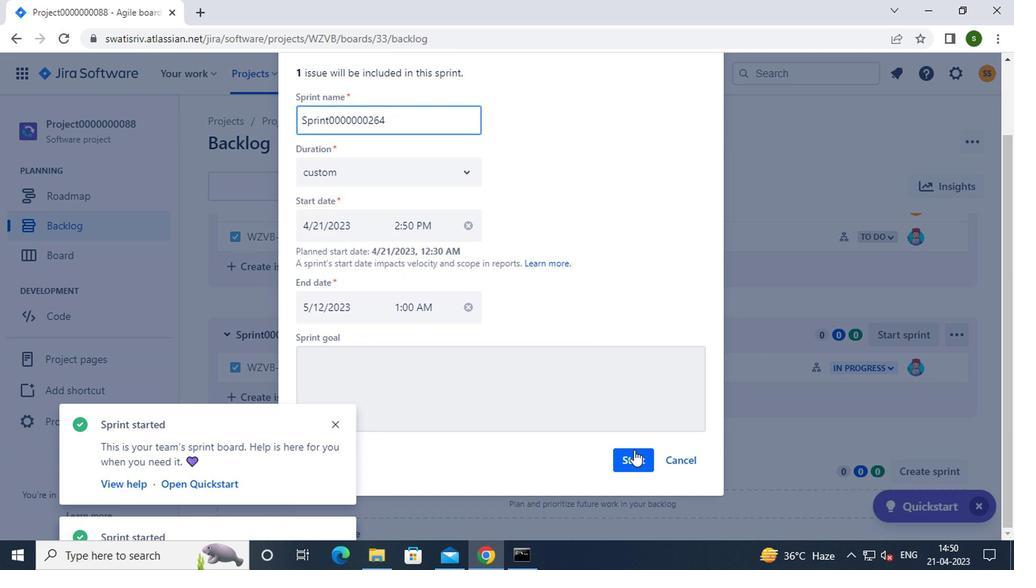 
Action: Mouse pressed left at (631, 453)
Screenshot: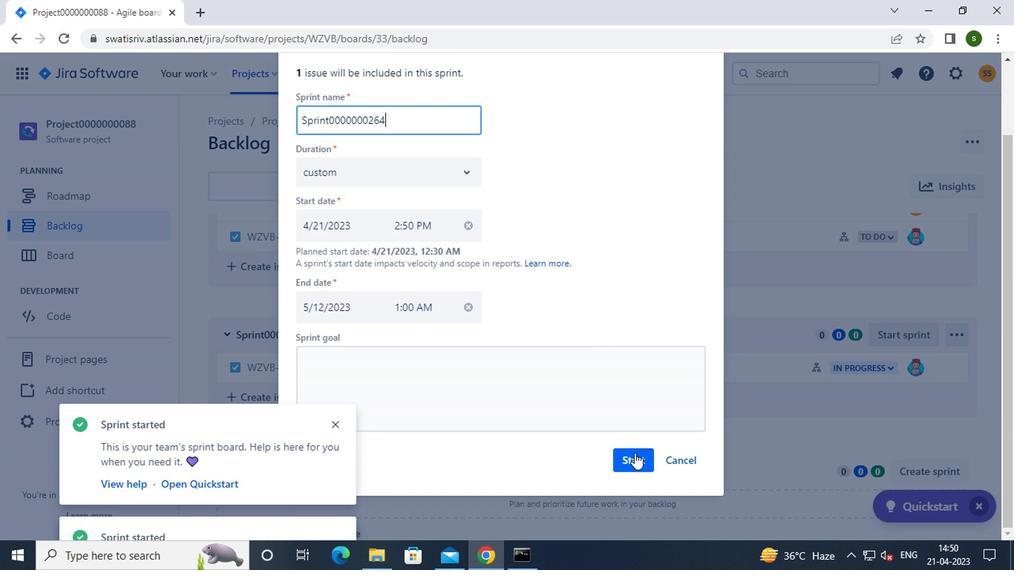 
Action: Mouse moved to (244, 73)
Screenshot: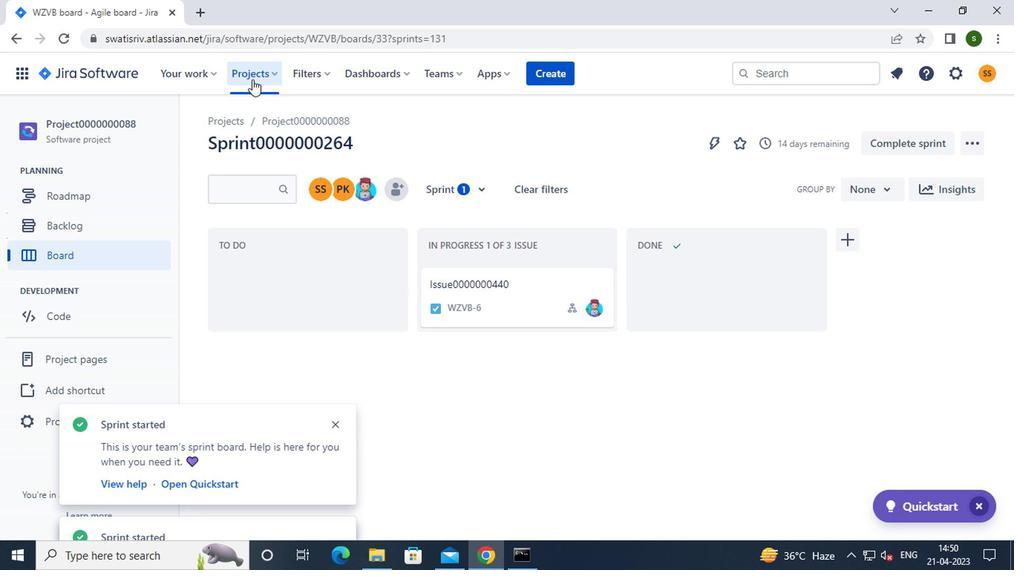 
Action: Mouse pressed left at (244, 73)
Screenshot: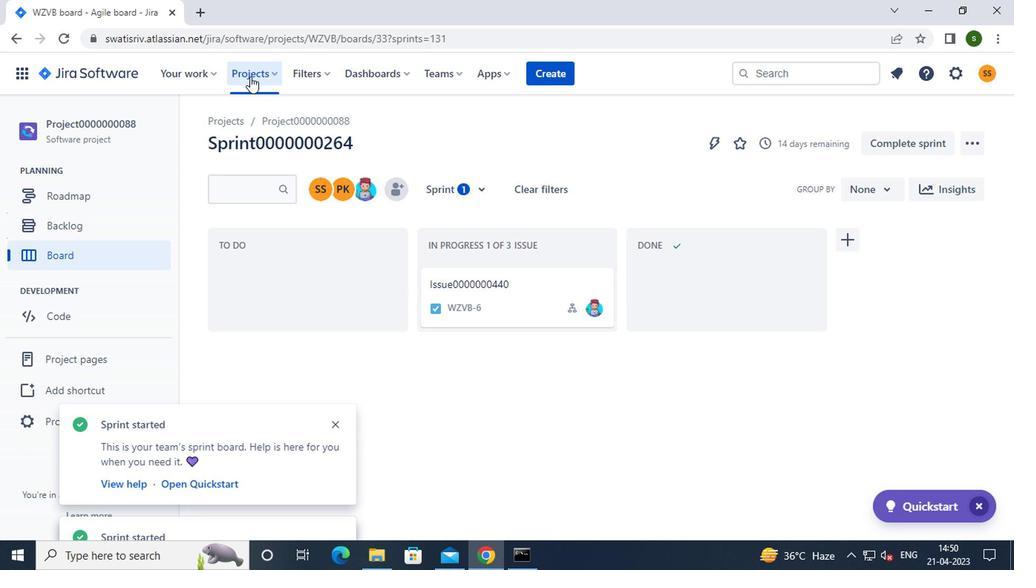 
Action: Mouse moved to (318, 375)
Screenshot: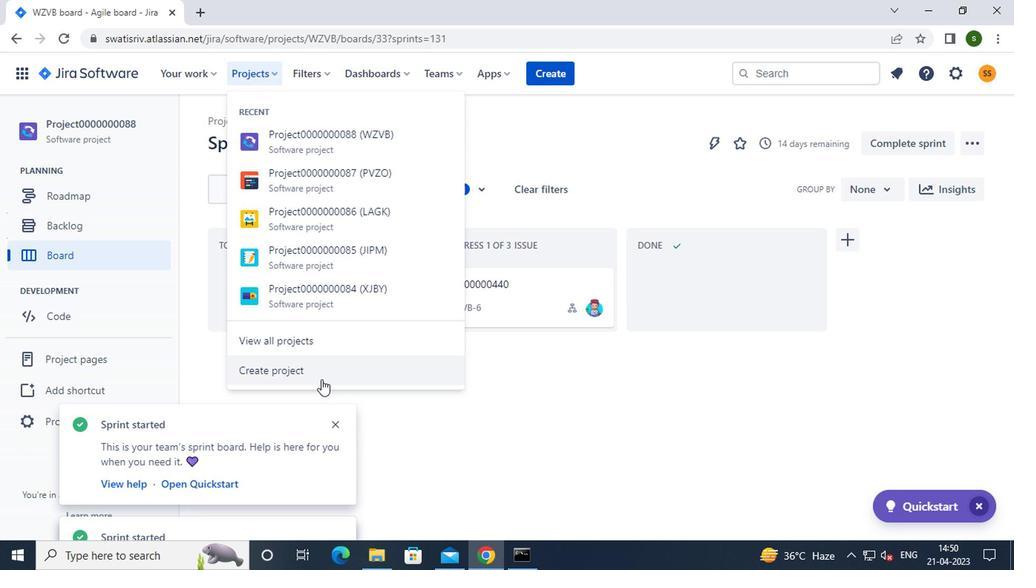 
Action: Mouse pressed left at (318, 375)
Screenshot: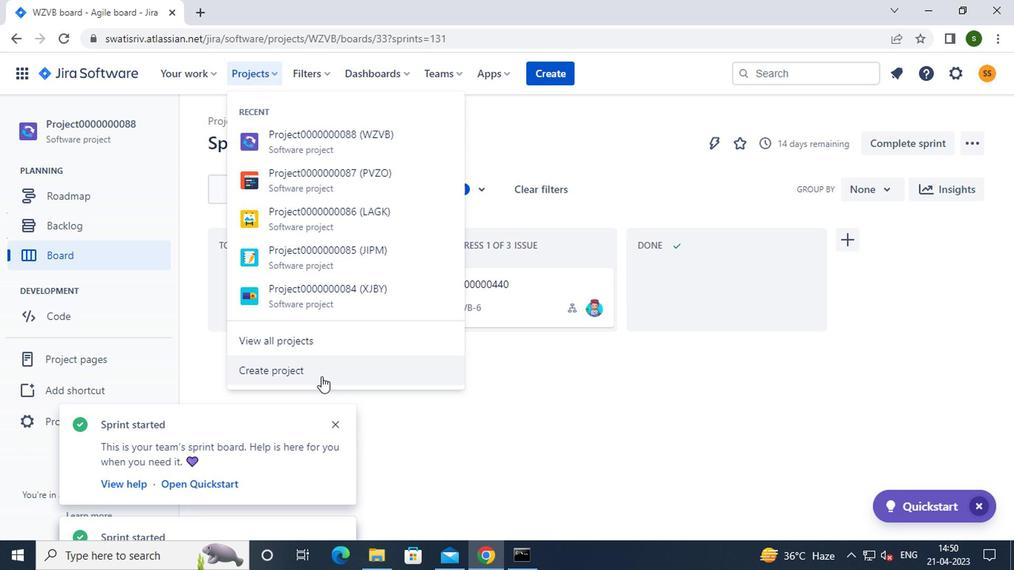 
Action: Mouse moved to (739, 387)
Screenshot: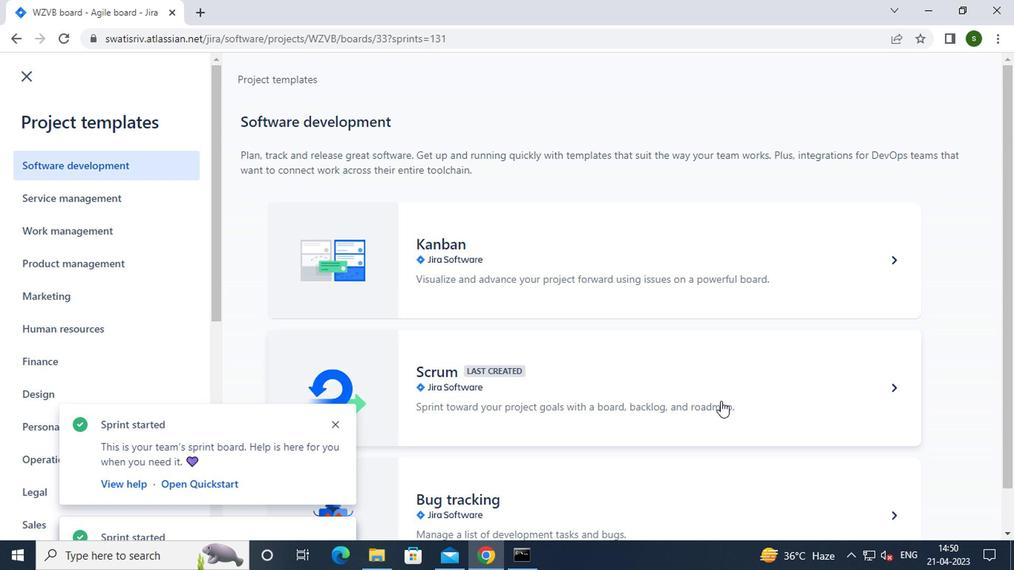 
Action: Mouse pressed left at (739, 387)
Screenshot: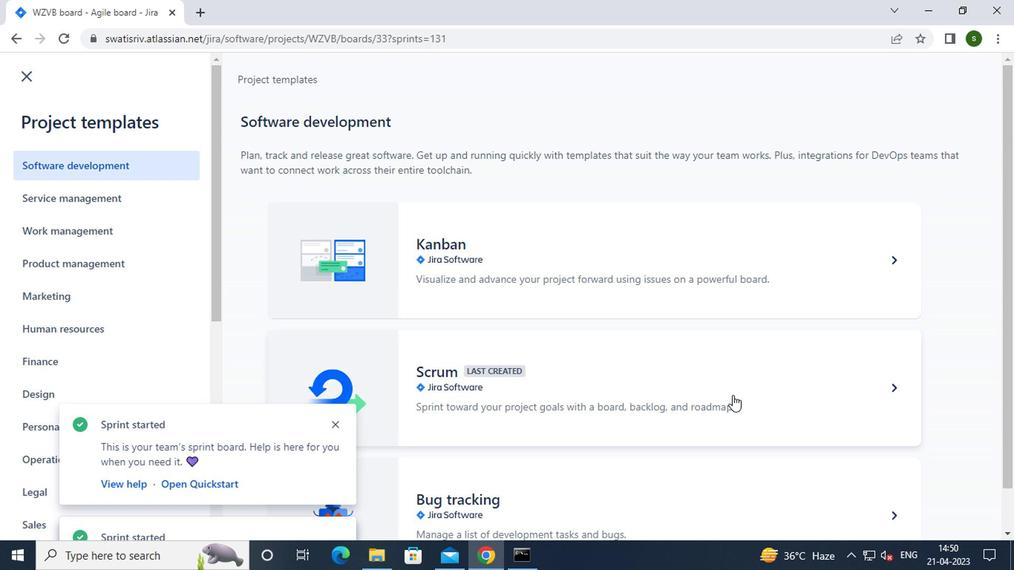 
Action: Mouse moved to (890, 501)
Screenshot: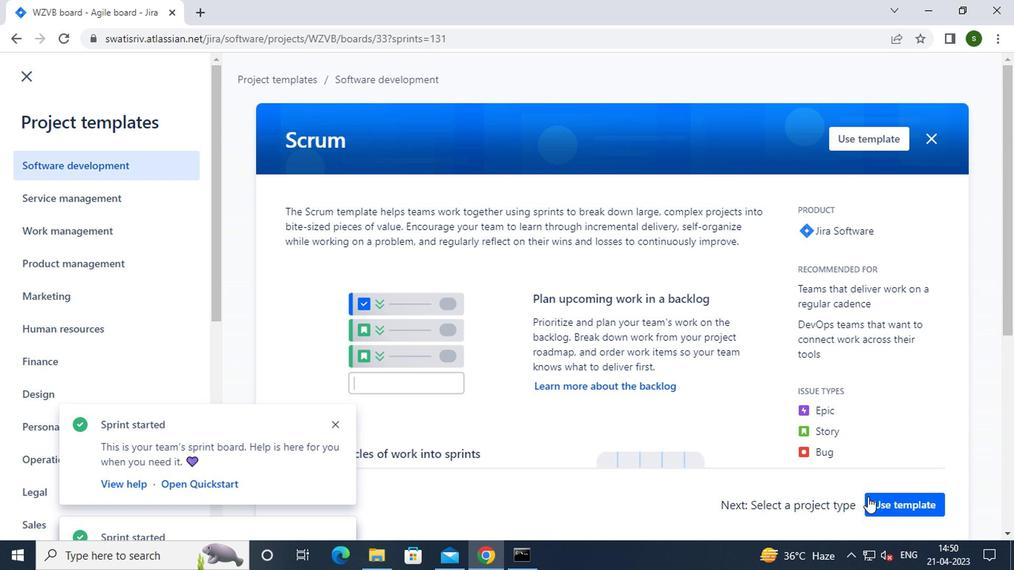 
Action: Mouse pressed left at (890, 501)
Screenshot: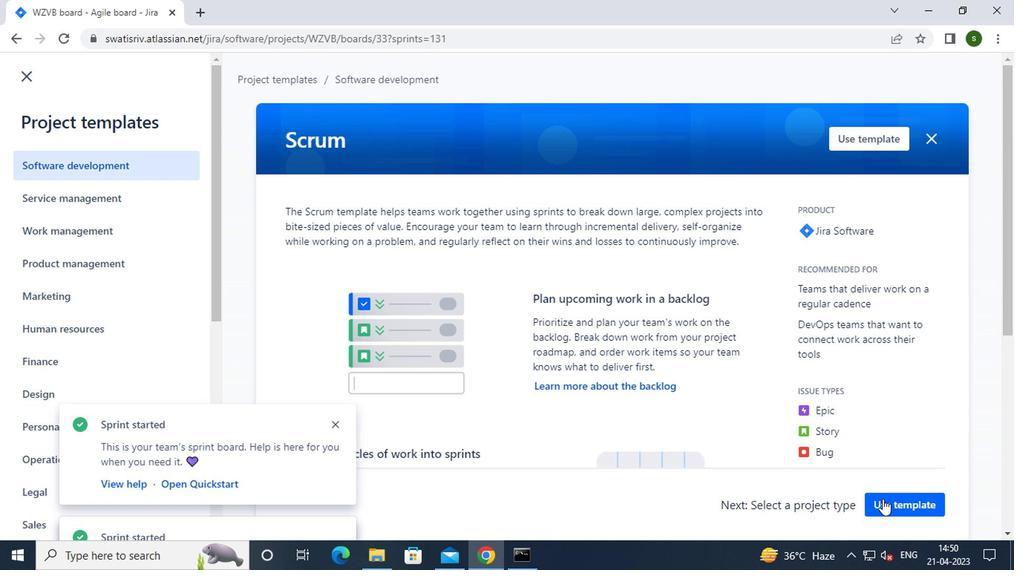 
Action: Mouse moved to (459, 494)
Screenshot: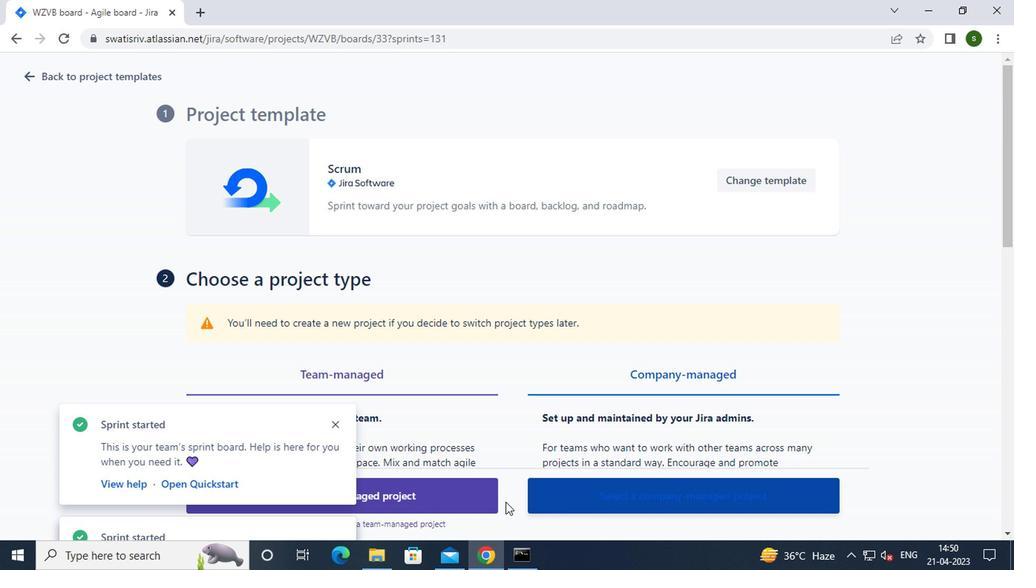 
Action: Mouse pressed left at (459, 494)
Screenshot: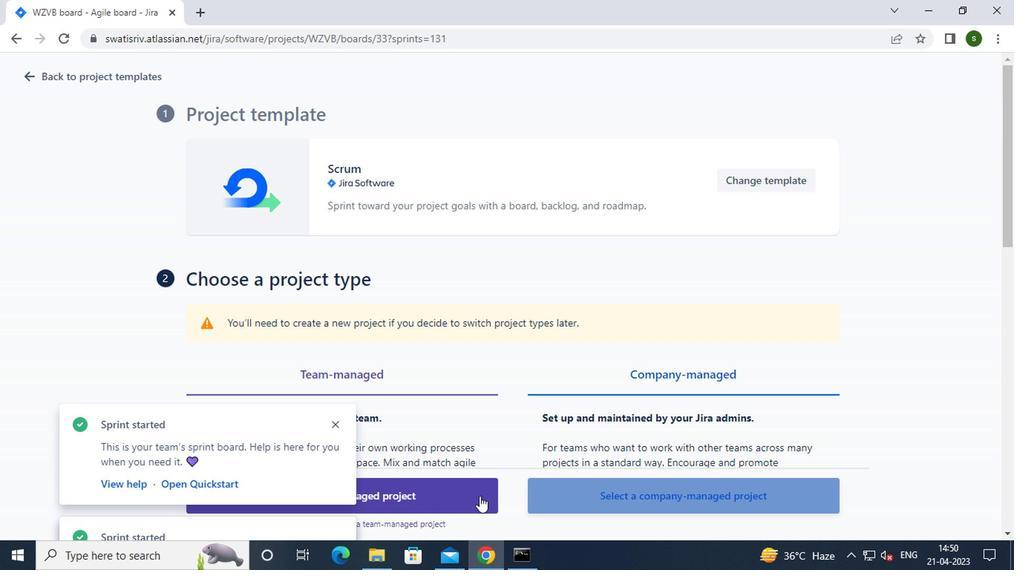 
Action: Mouse moved to (346, 243)
Screenshot: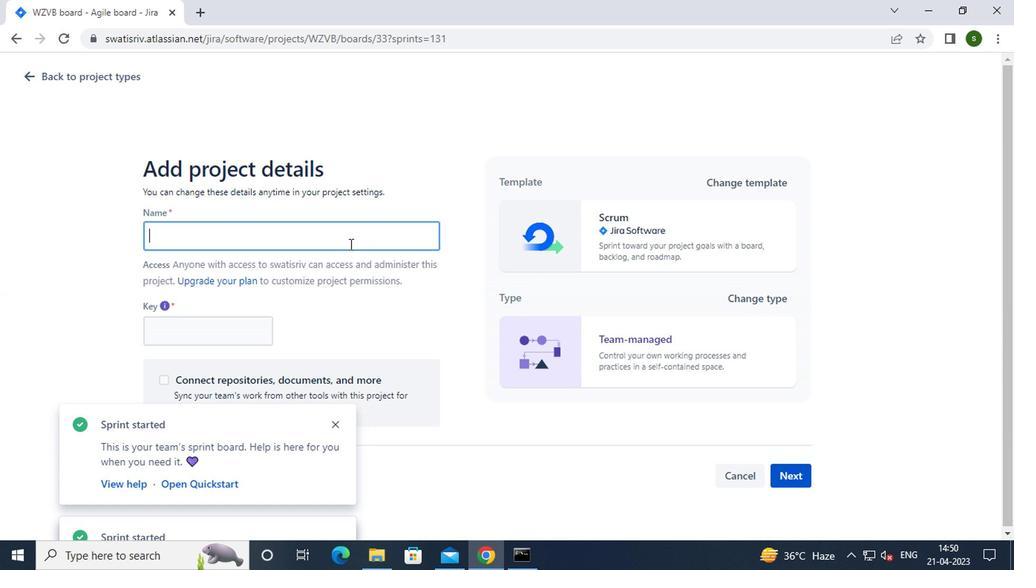 
Action: Key pressed p<Key.caps_lock>roject0000000089
Screenshot: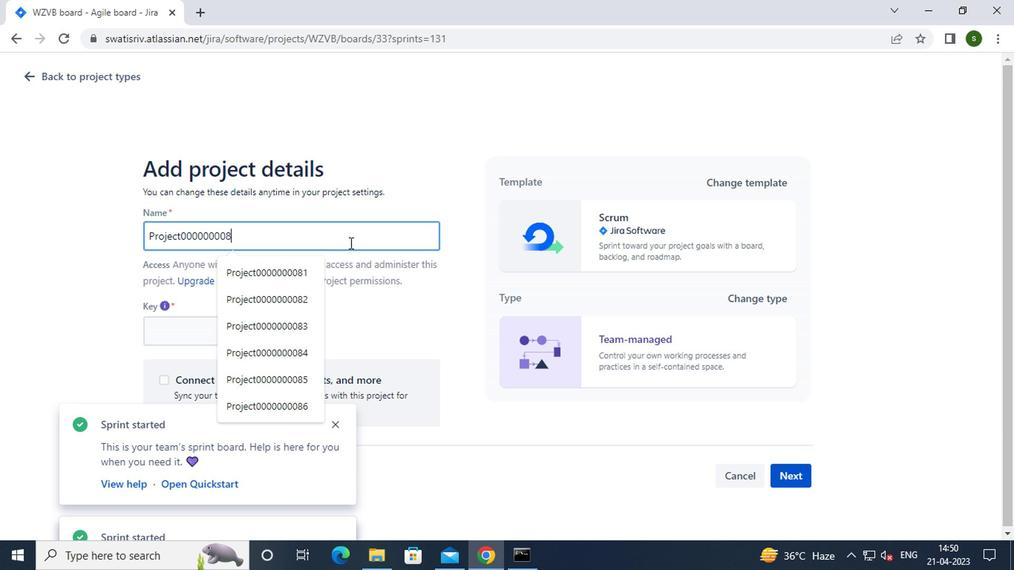 
Action: Mouse moved to (788, 475)
Screenshot: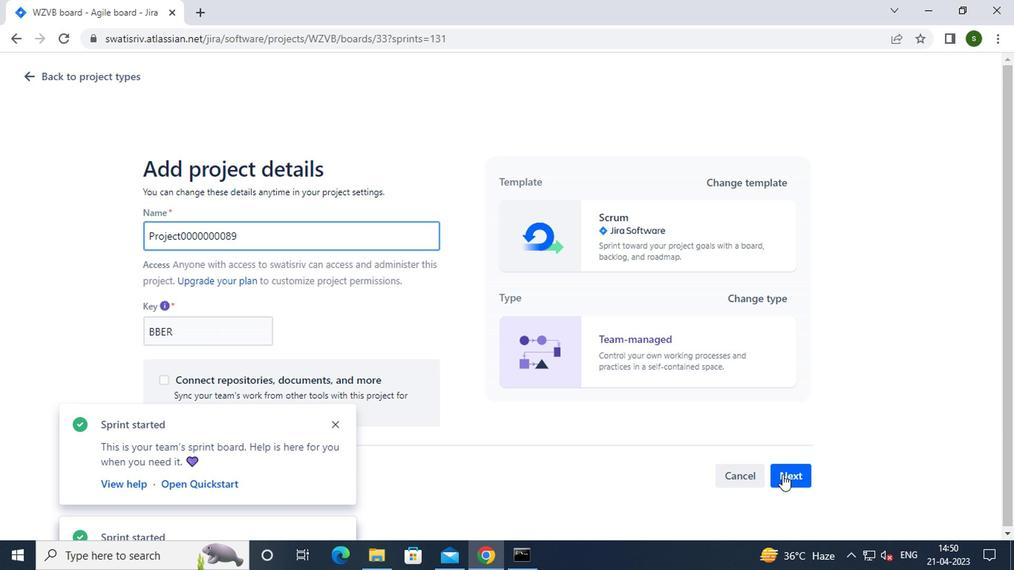 
Action: Mouse pressed left at (788, 475)
Screenshot: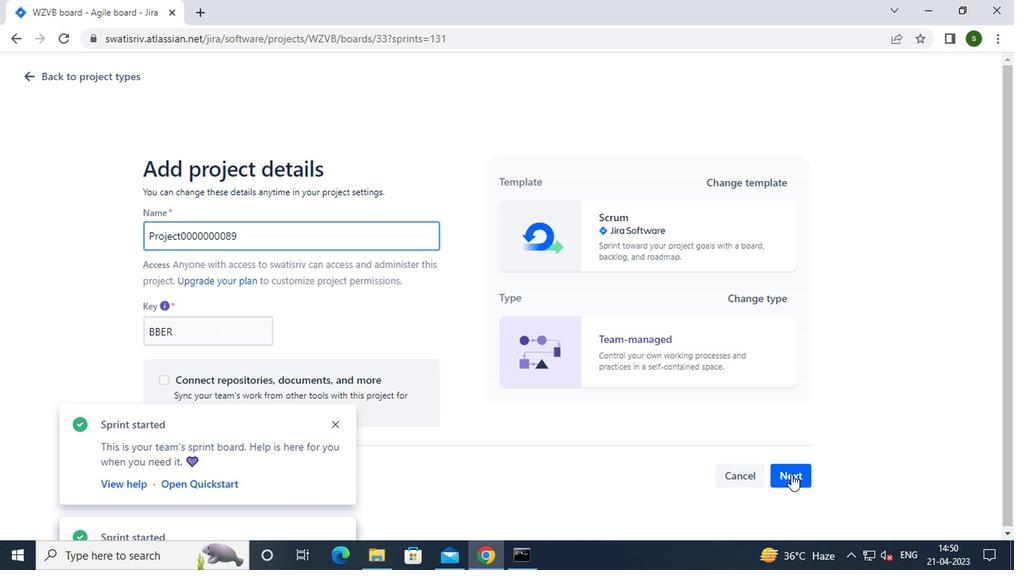 
Action: Mouse moved to (678, 388)
Screenshot: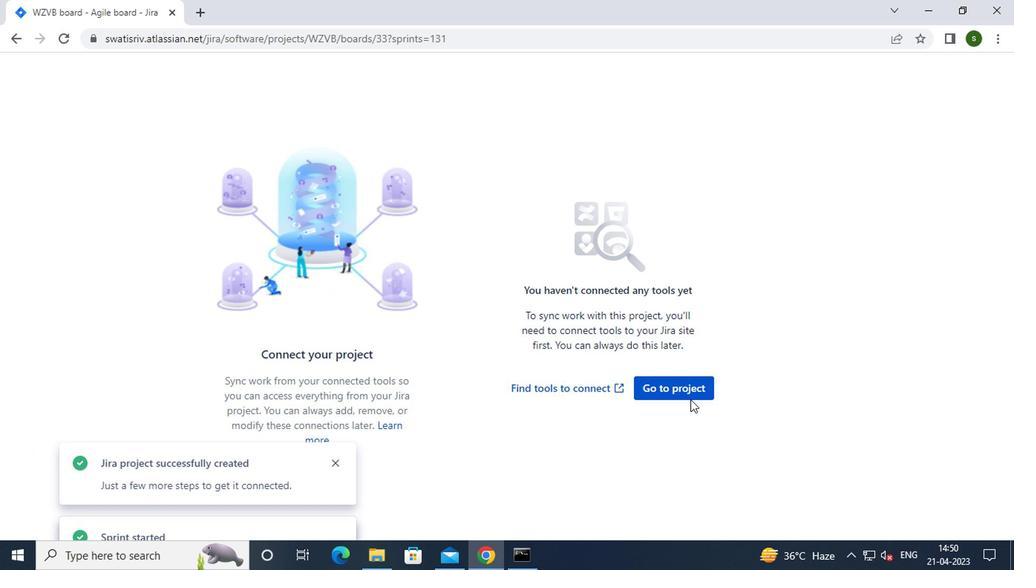 
Action: Mouse pressed left at (678, 388)
Screenshot: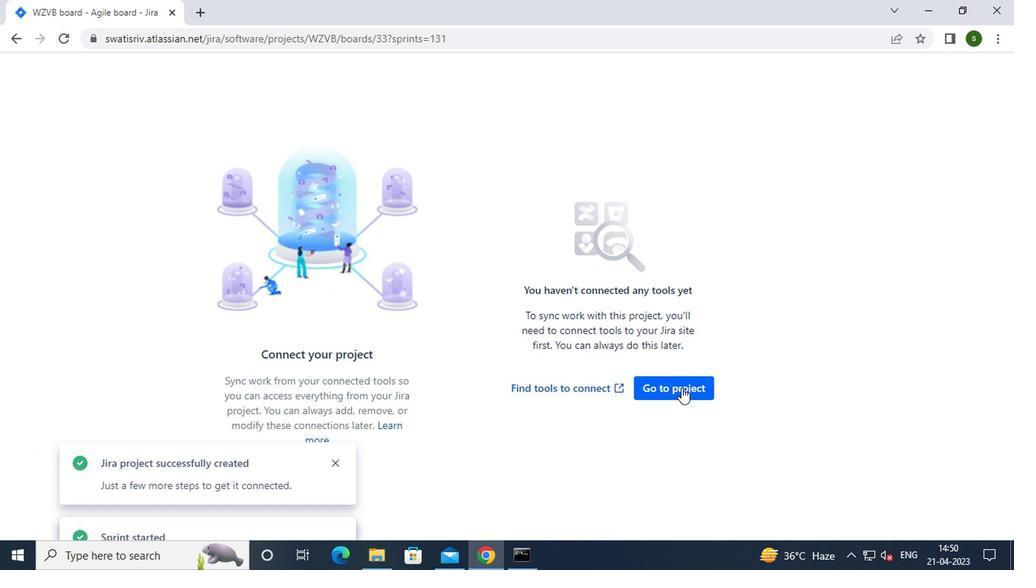 
